 Task: Check the percentage active listings of electric range in the last 3 years.
Action: Mouse moved to (967, 221)
Screenshot: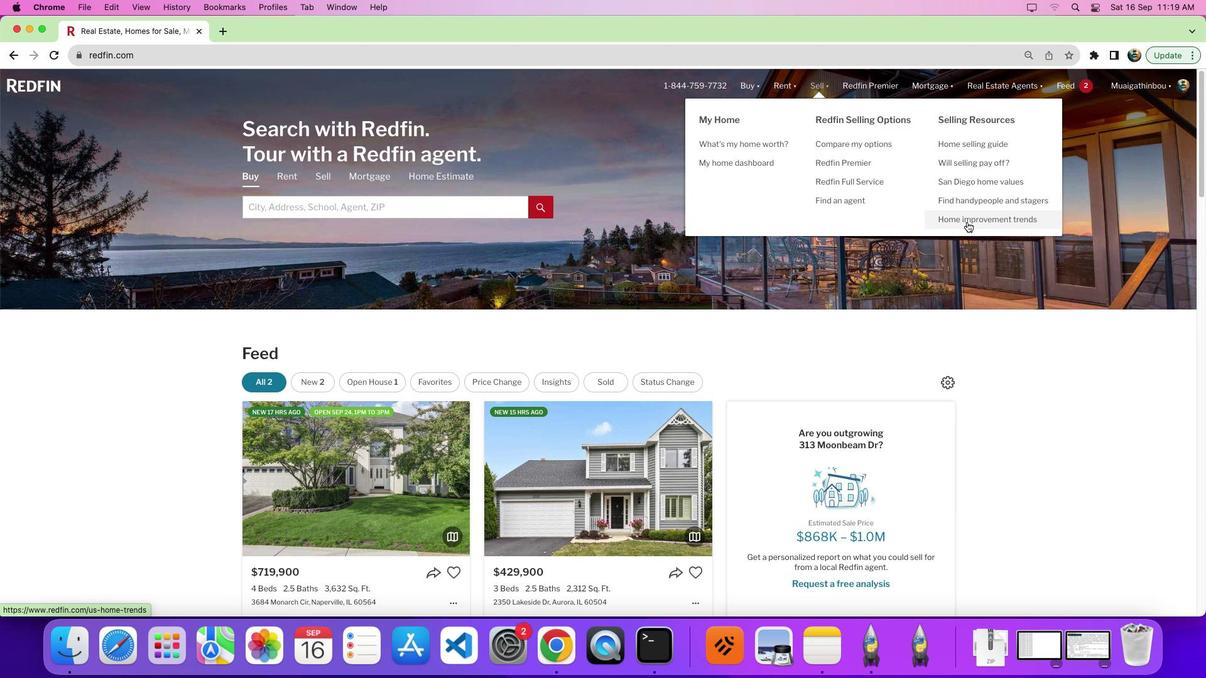 
Action: Mouse pressed left at (967, 221)
Screenshot: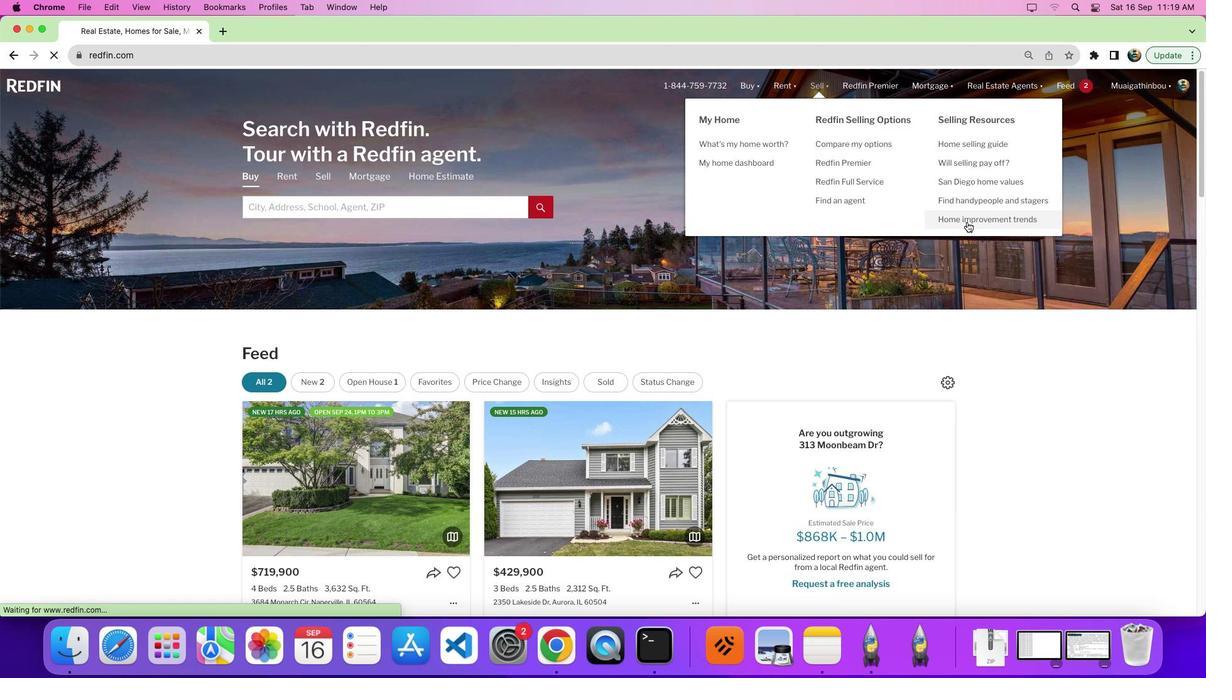 
Action: Mouse pressed left at (967, 221)
Screenshot: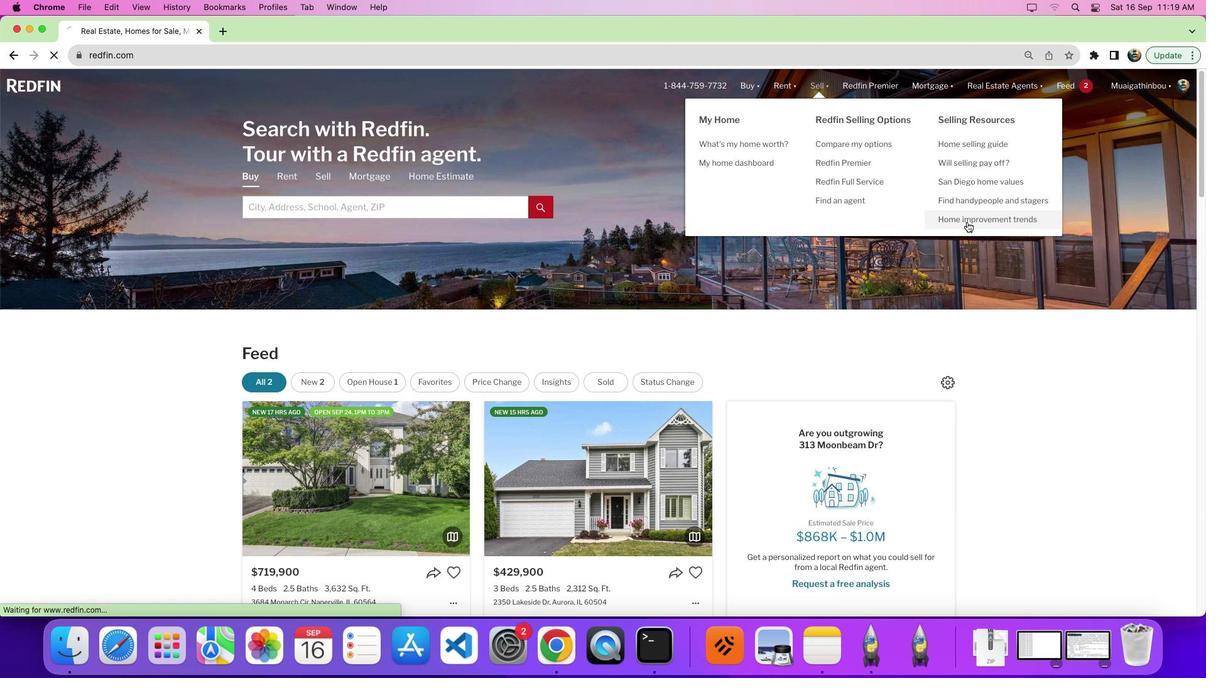 
Action: Mouse moved to (339, 242)
Screenshot: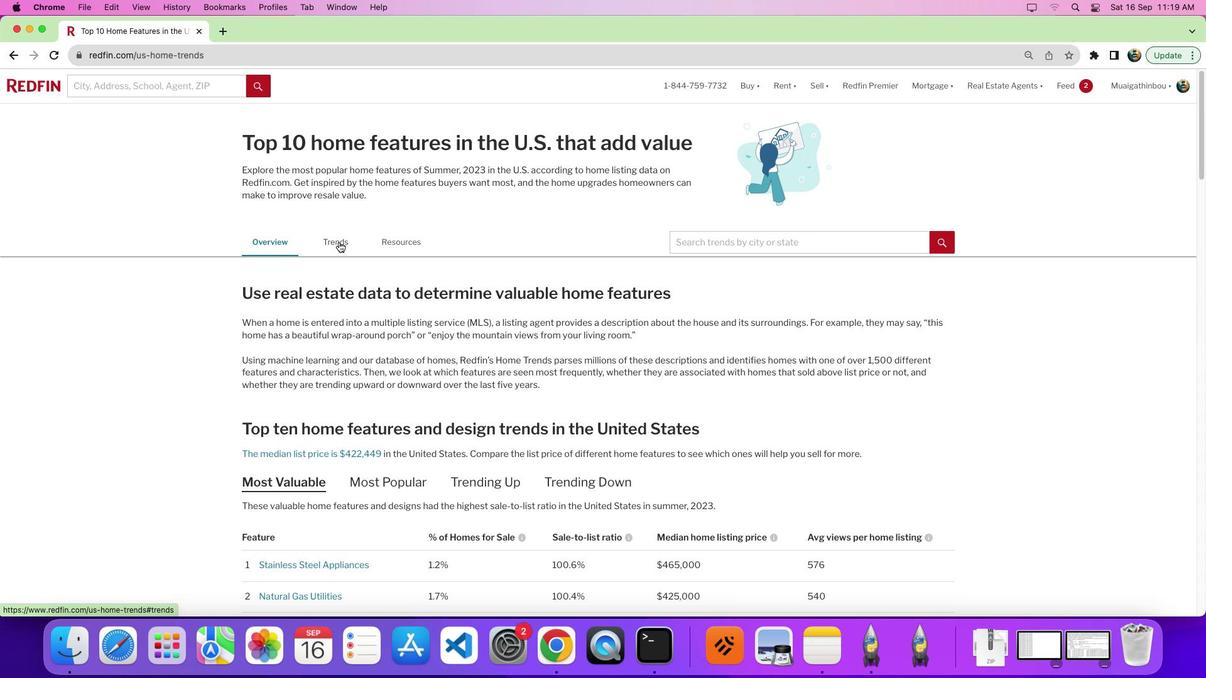 
Action: Mouse pressed left at (339, 242)
Screenshot: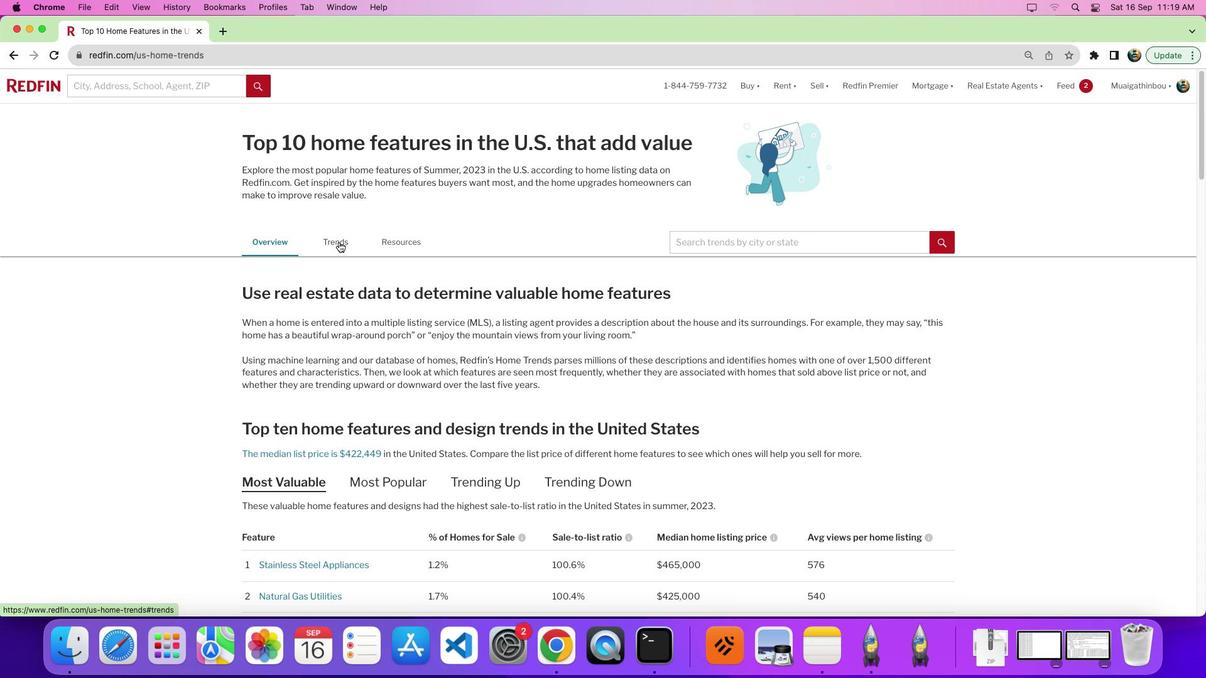 
Action: Mouse moved to (656, 316)
Screenshot: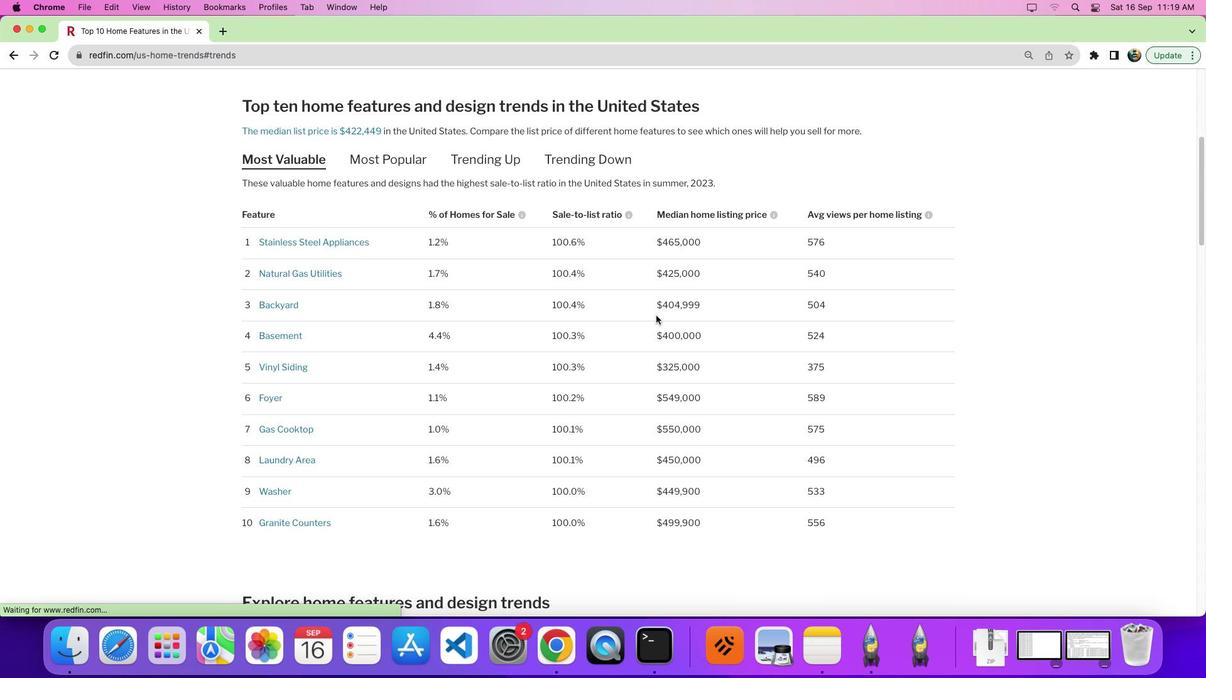 
Action: Mouse scrolled (656, 316) with delta (0, 0)
Screenshot: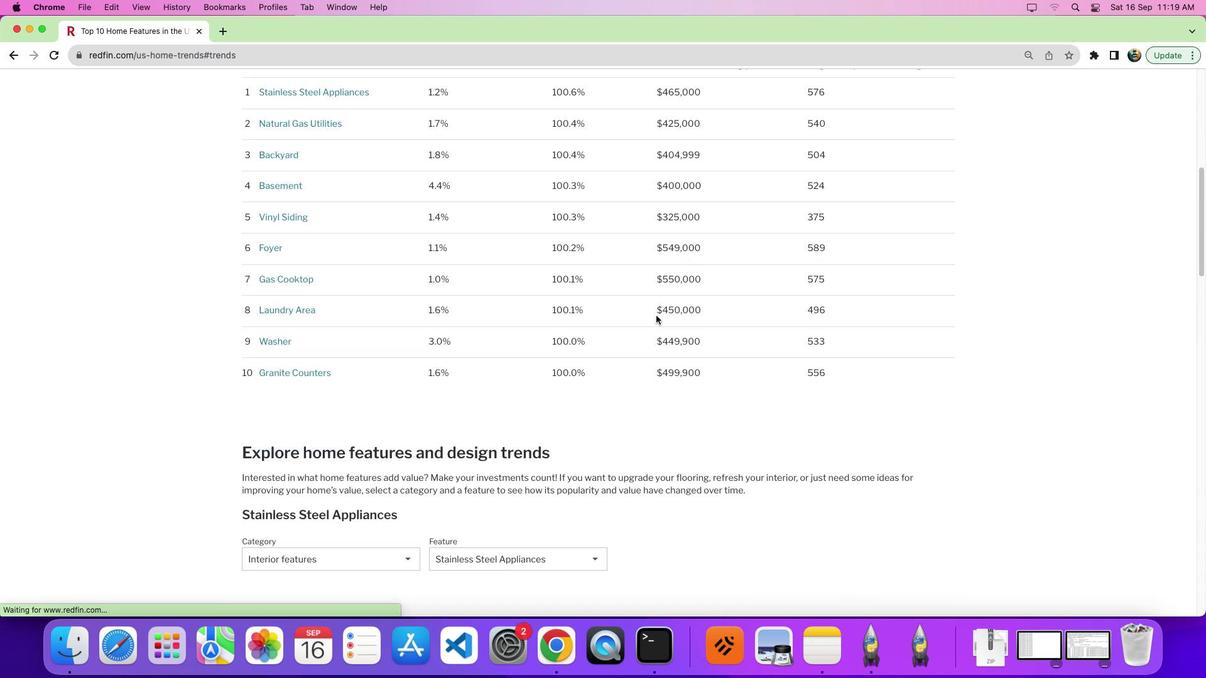 
Action: Mouse scrolled (656, 316) with delta (0, 0)
Screenshot: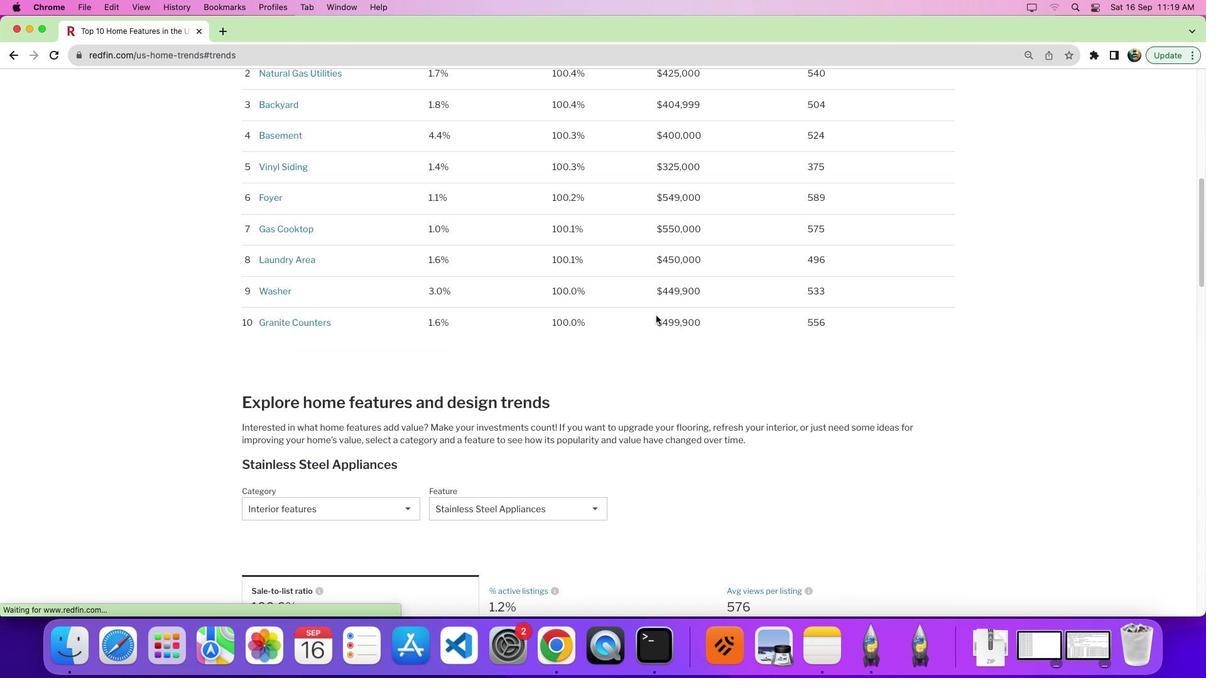 
Action: Mouse scrolled (656, 316) with delta (0, -3)
Screenshot: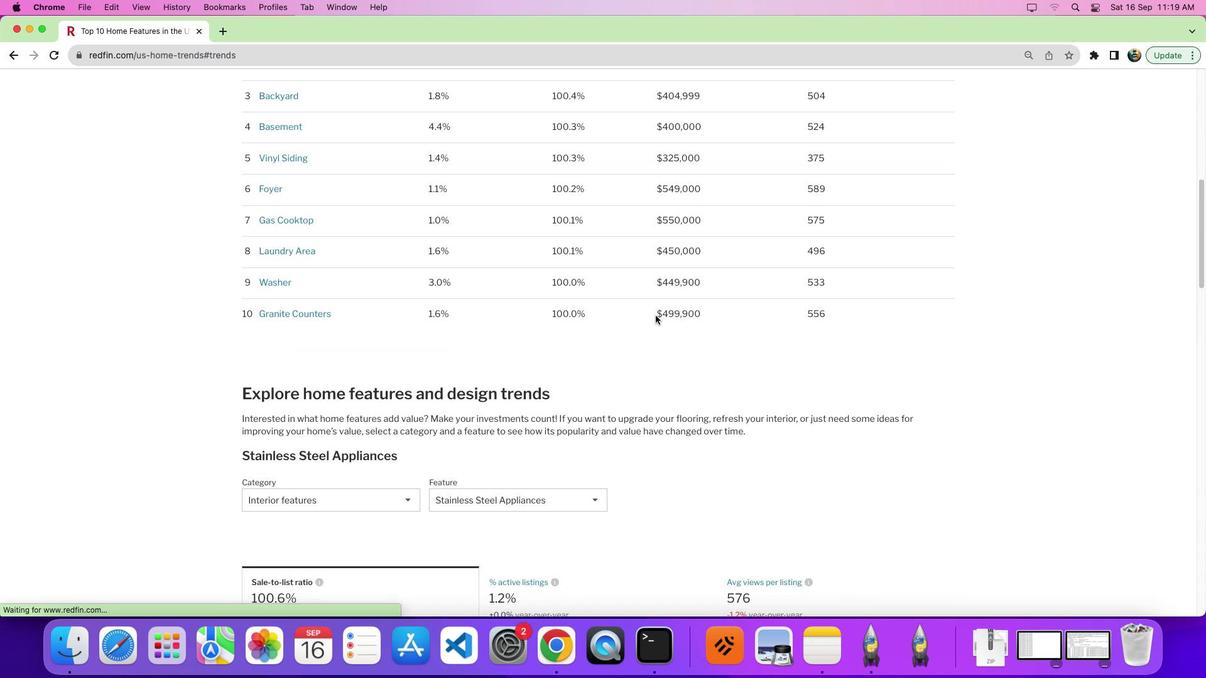 
Action: Mouse moved to (655, 316)
Screenshot: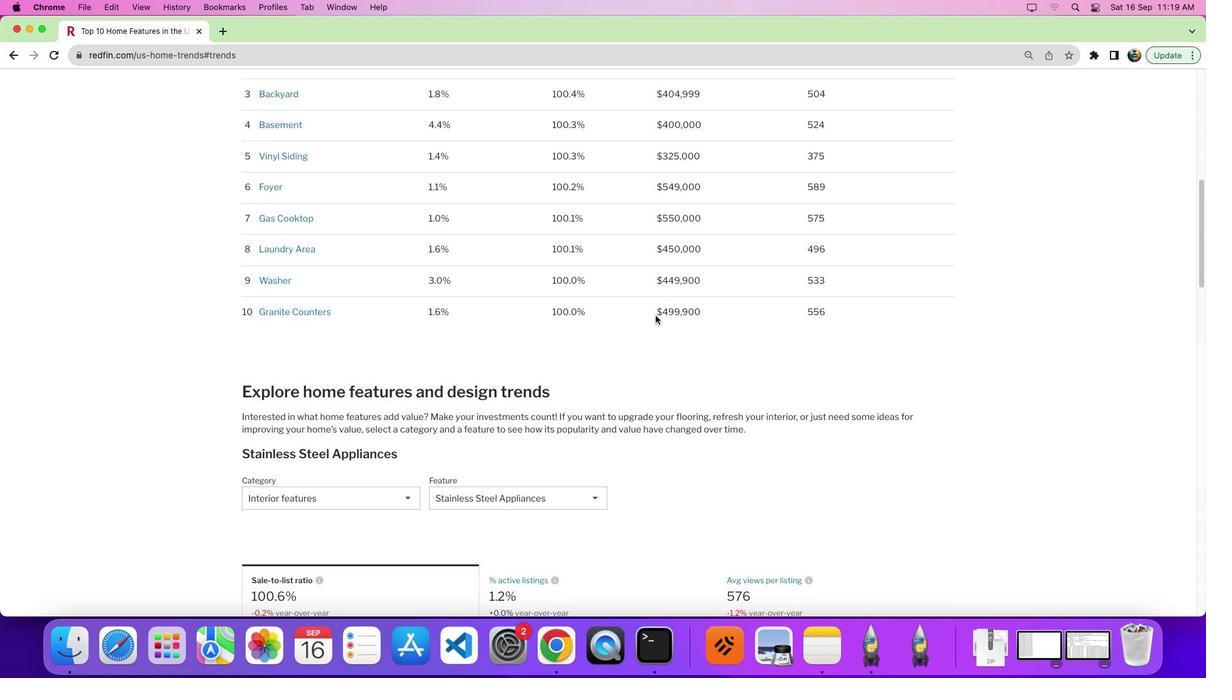 
Action: Mouse scrolled (655, 316) with delta (0, 0)
Screenshot: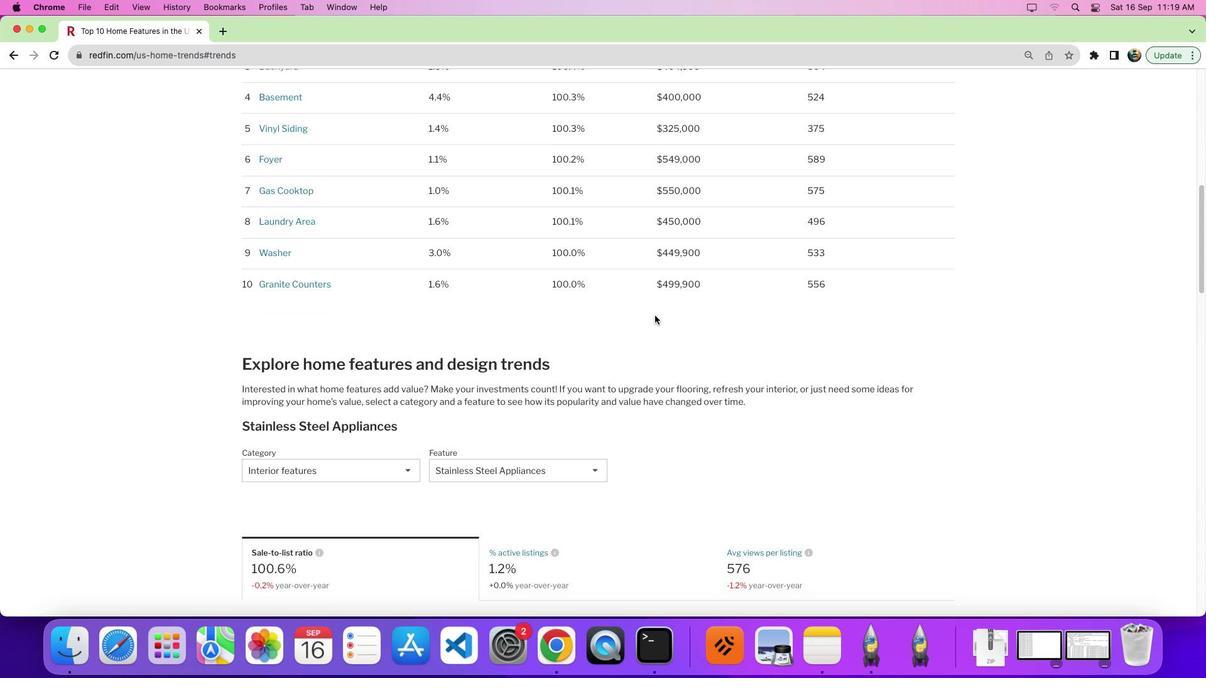 
Action: Mouse scrolled (655, 316) with delta (0, 0)
Screenshot: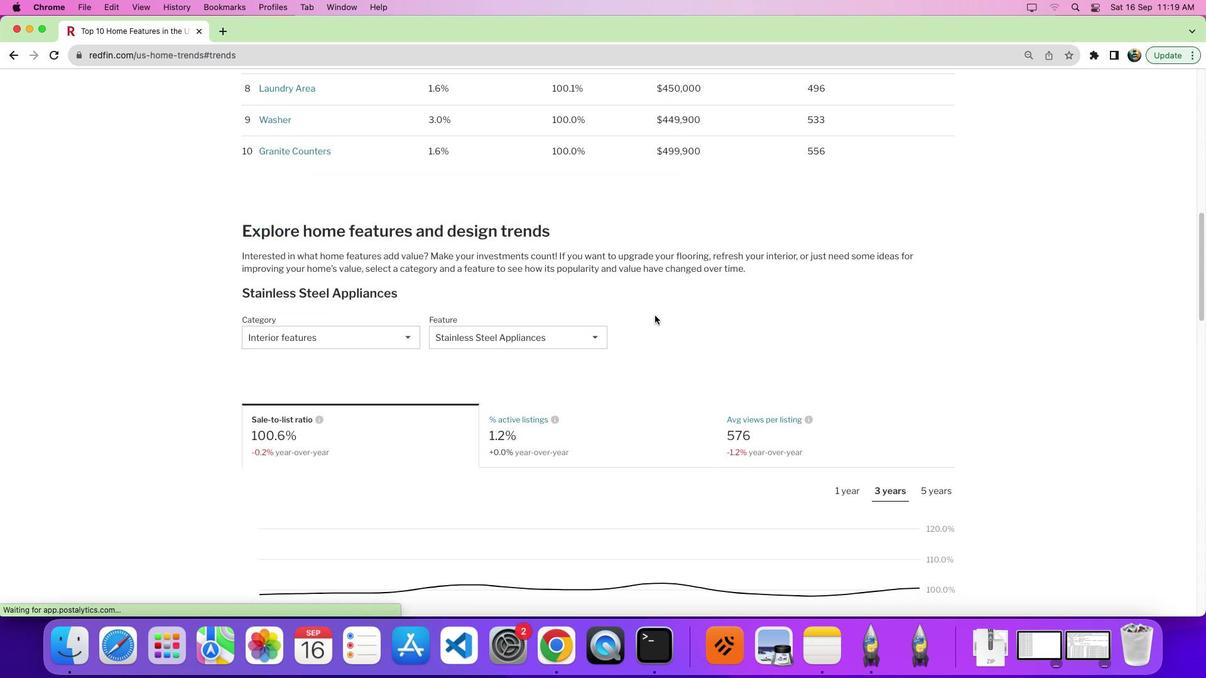 
Action: Mouse scrolled (655, 316) with delta (0, -3)
Screenshot: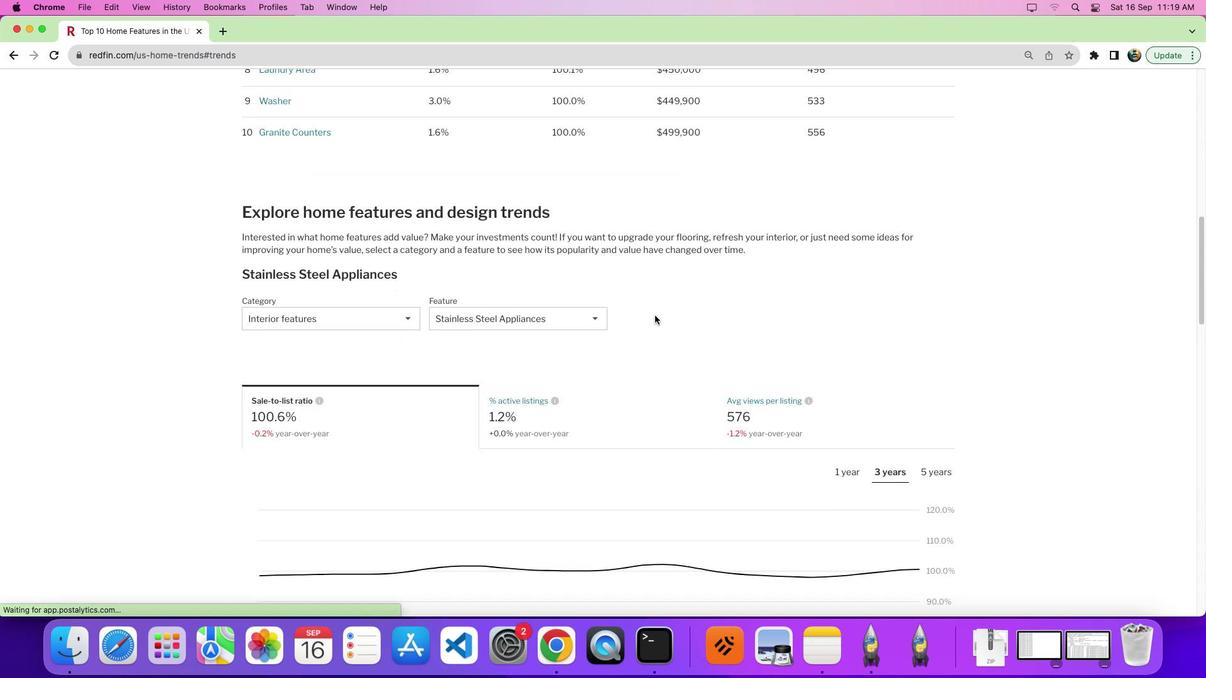 
Action: Mouse moved to (613, 316)
Screenshot: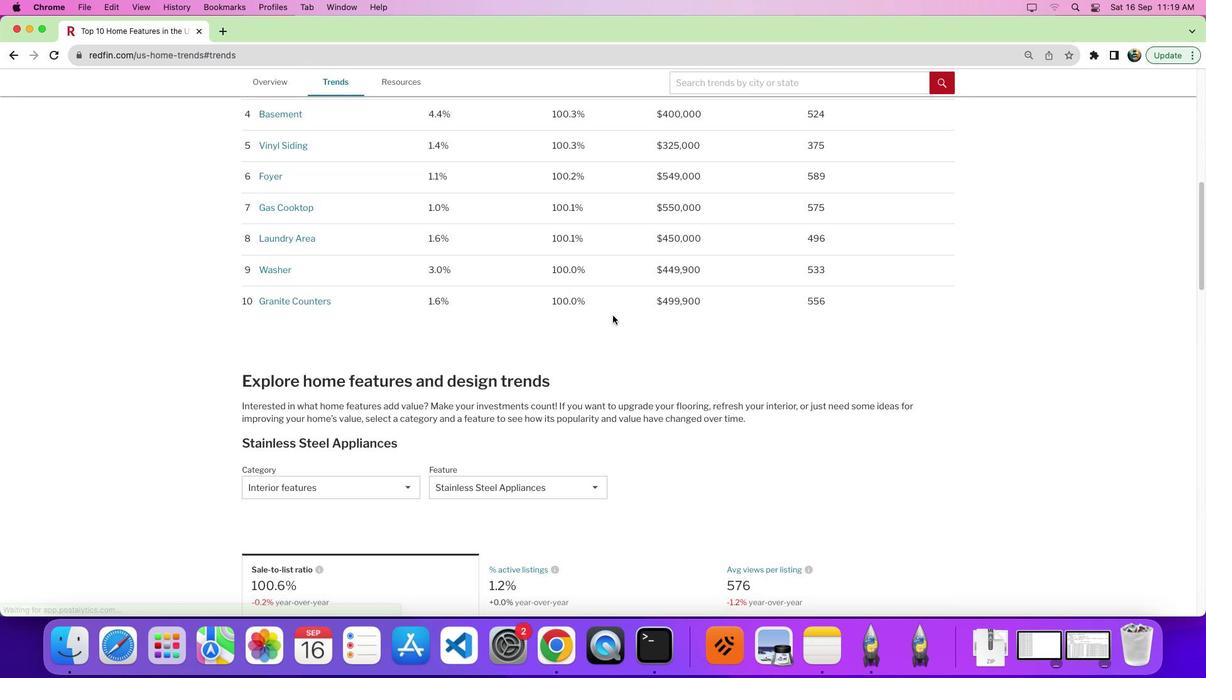
Action: Mouse scrolled (613, 316) with delta (0, 0)
Screenshot: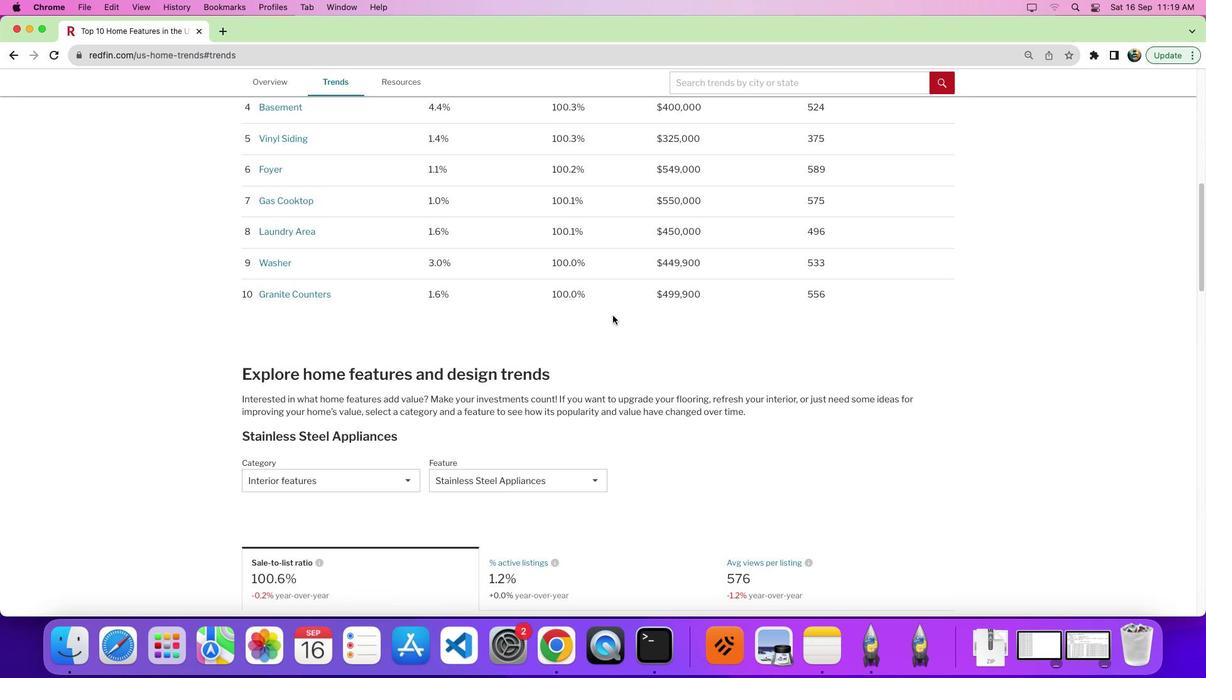 
Action: Mouse scrolled (613, 316) with delta (0, 0)
Screenshot: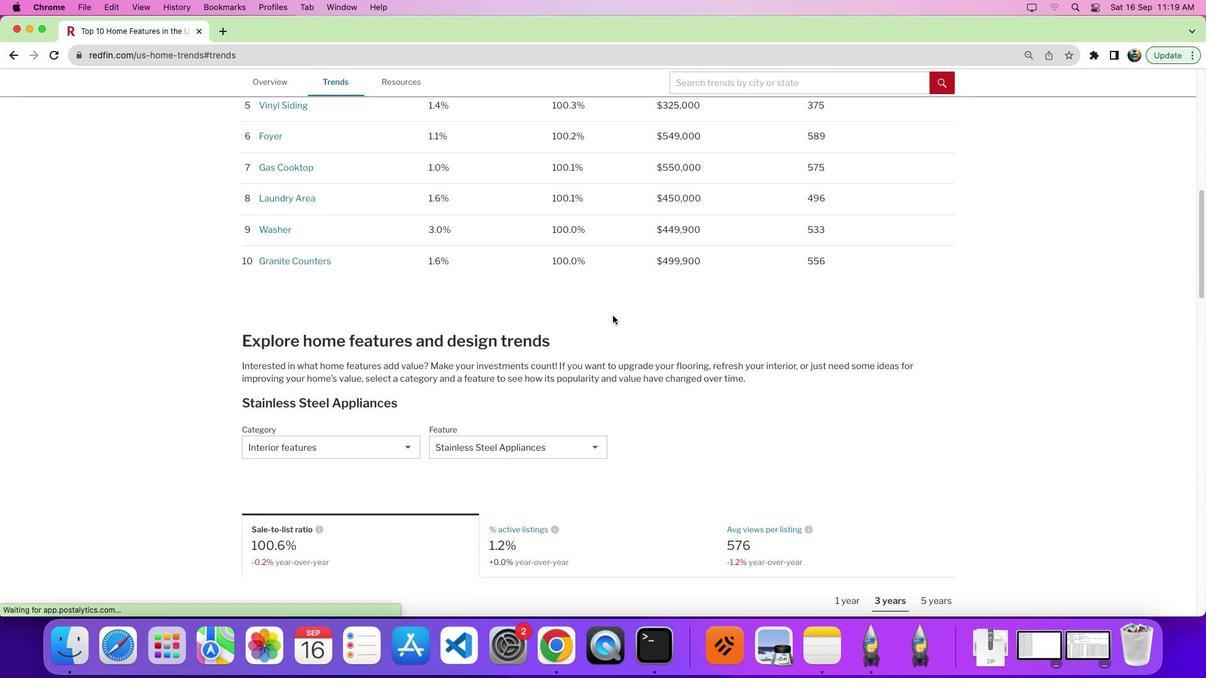 
Action: Mouse scrolled (613, 316) with delta (0, -1)
Screenshot: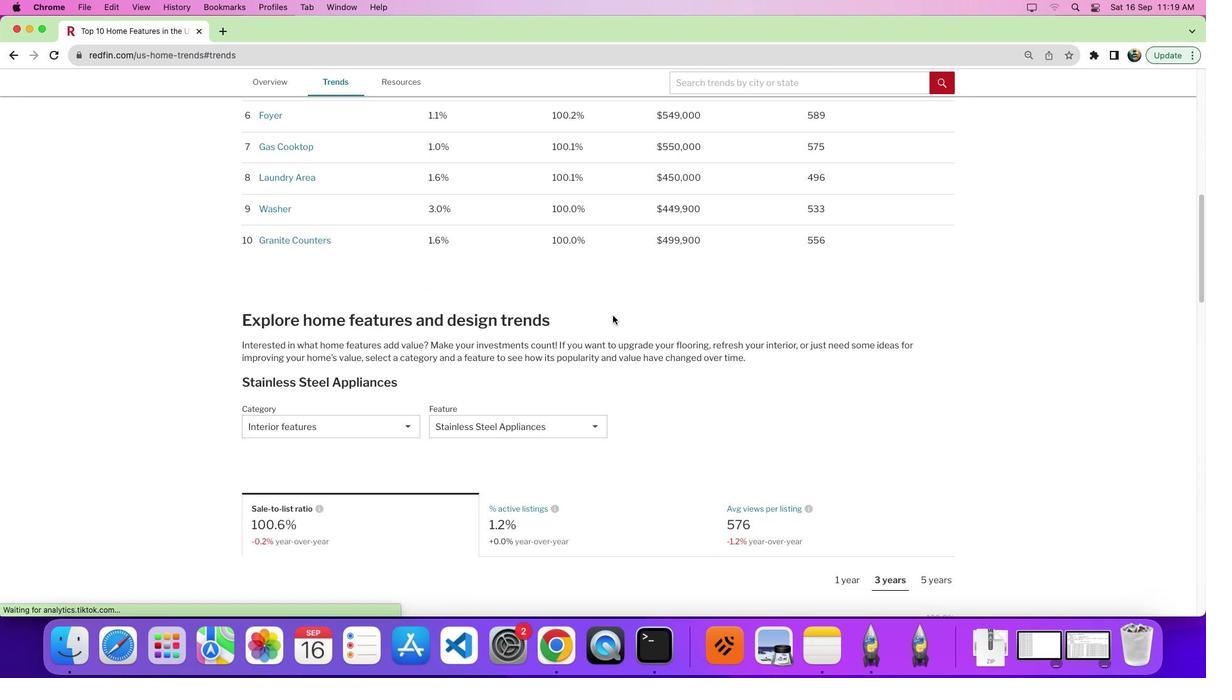 
Action: Mouse scrolled (613, 316) with delta (0, 0)
Screenshot: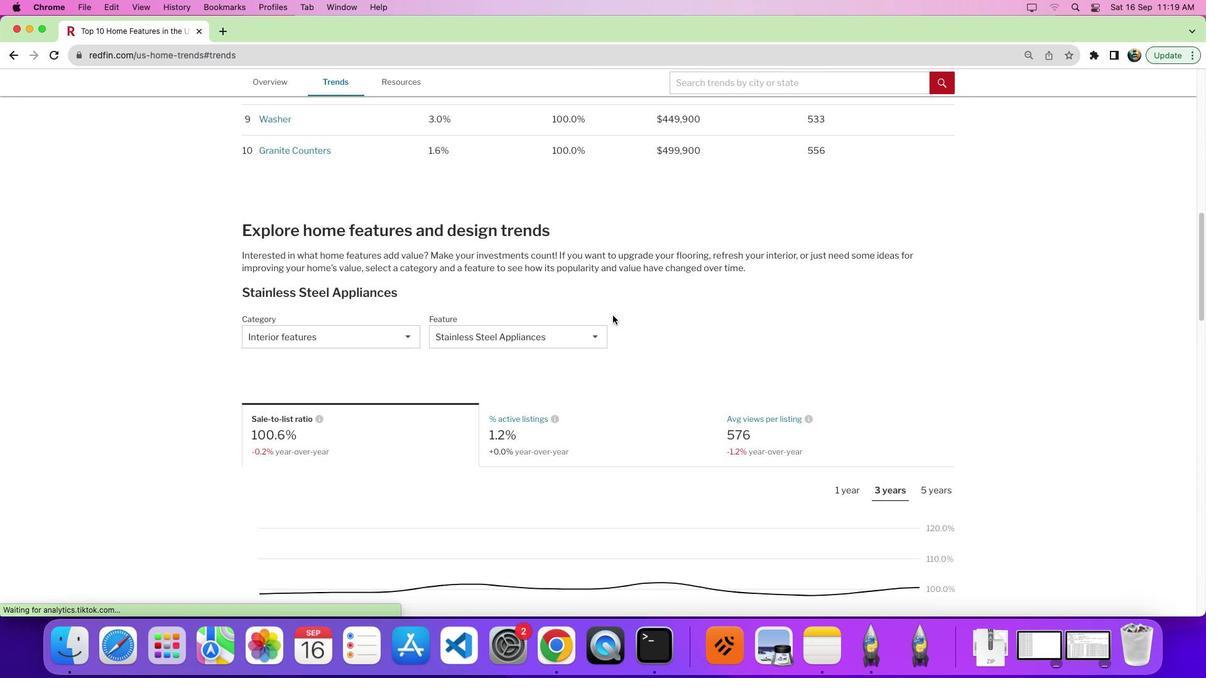 
Action: Mouse scrolled (613, 316) with delta (0, 0)
Screenshot: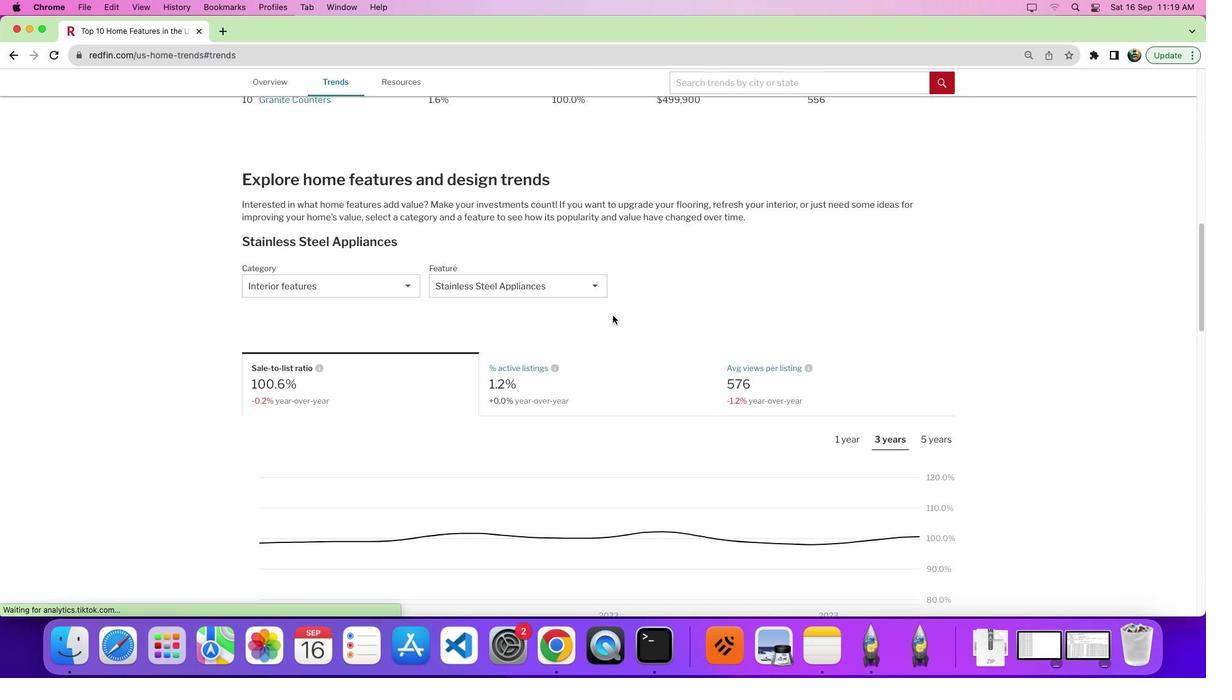 
Action: Mouse scrolled (613, 316) with delta (0, -3)
Screenshot: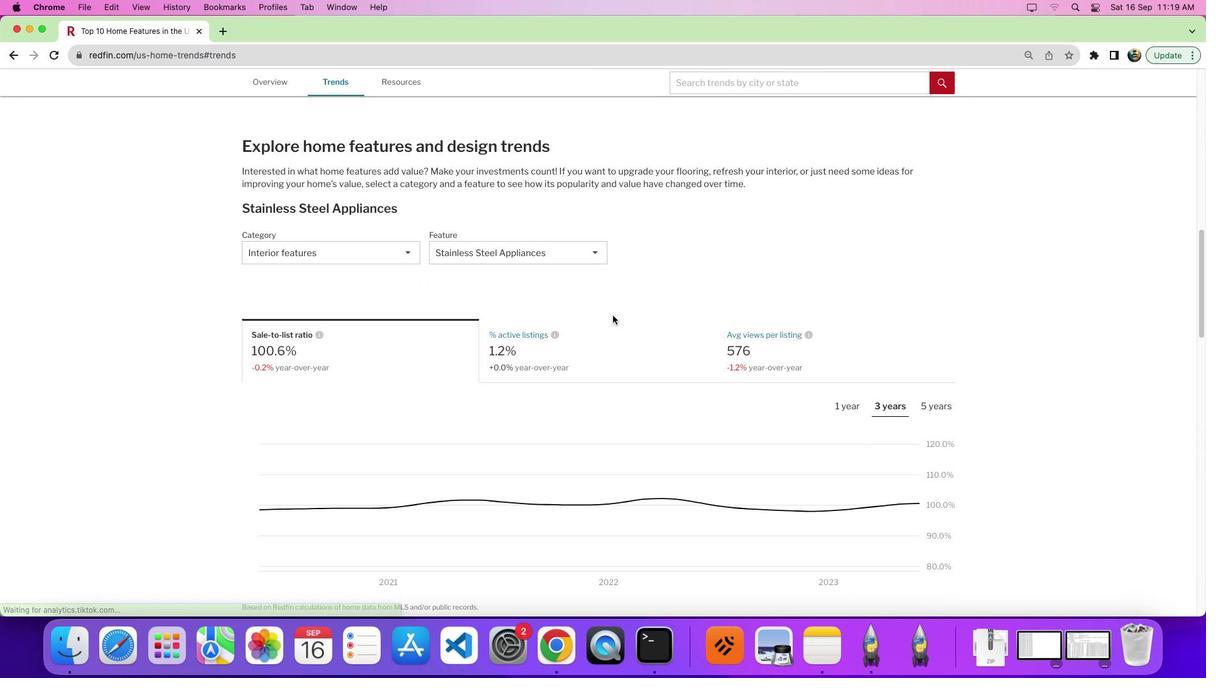 
Action: Mouse moved to (520, 248)
Screenshot: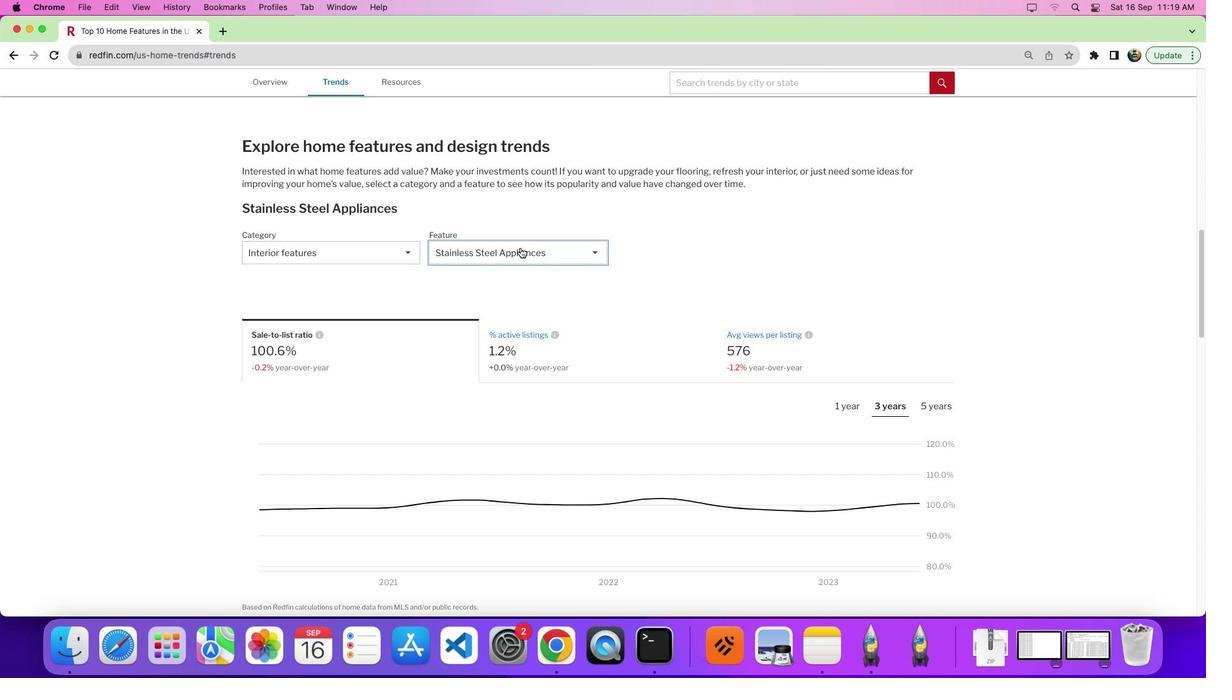 
Action: Mouse pressed left at (520, 248)
Screenshot: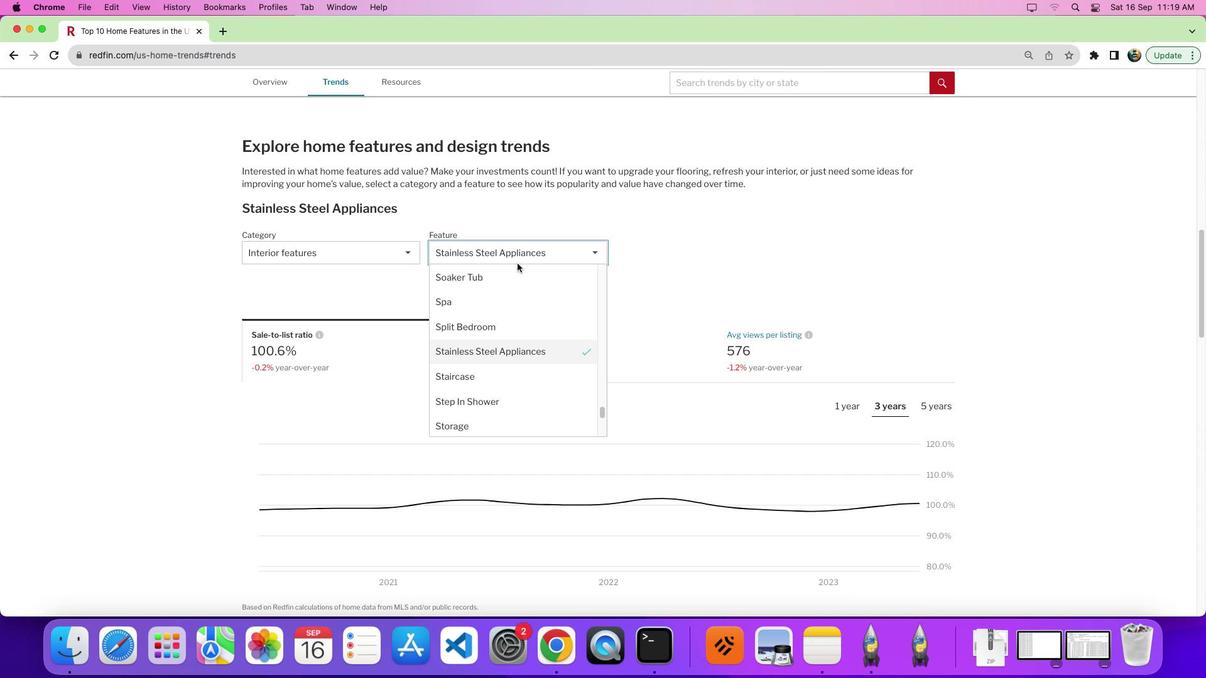 
Action: Mouse moved to (530, 367)
Screenshot: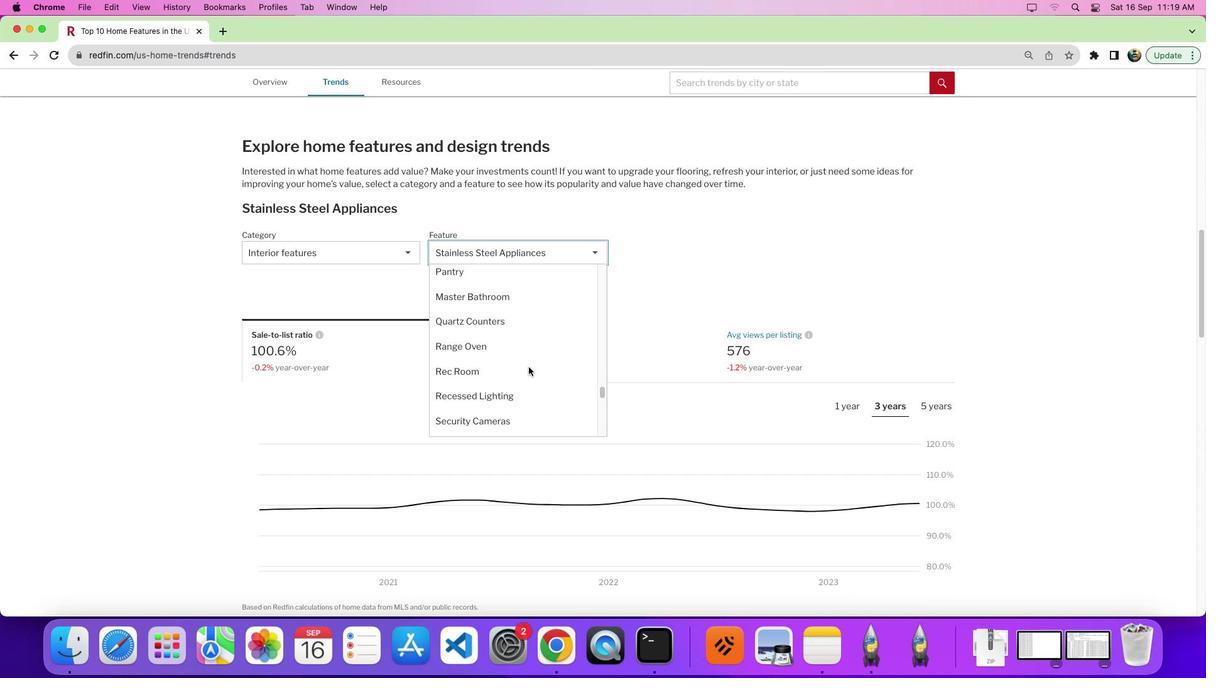 
Action: Mouse scrolled (530, 367) with delta (0, 0)
Screenshot: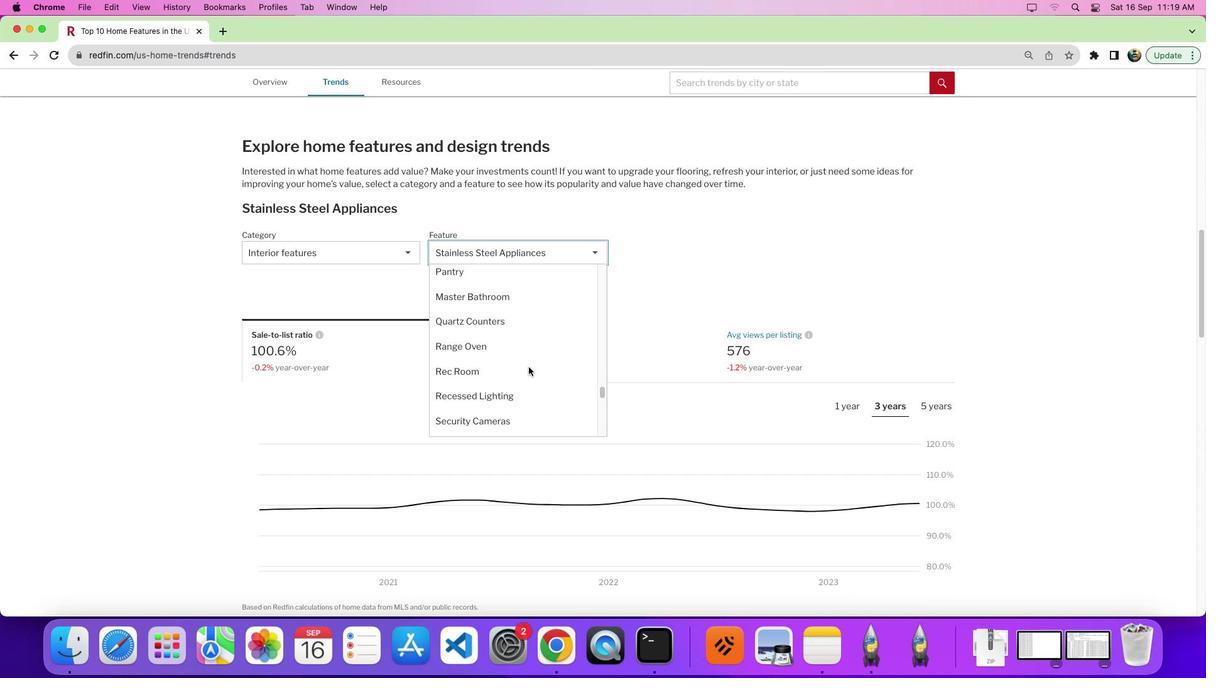 
Action: Mouse moved to (529, 367)
Screenshot: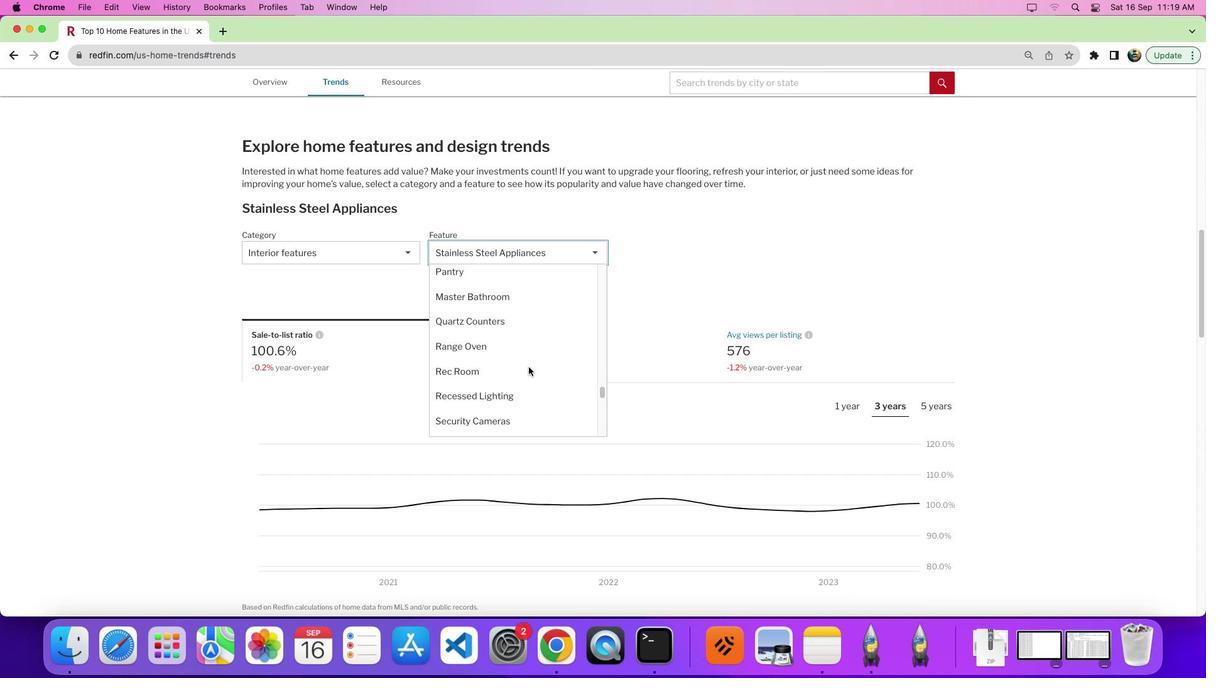 
Action: Mouse scrolled (529, 367) with delta (0, 0)
Screenshot: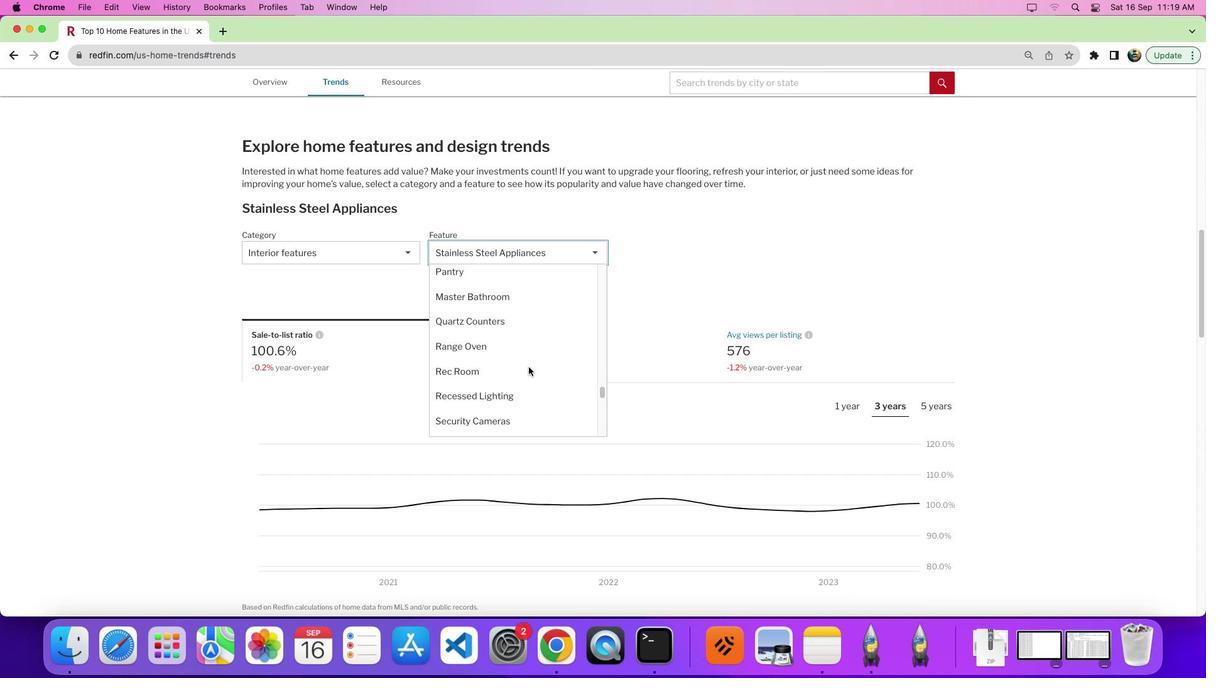 
Action: Mouse moved to (529, 367)
Screenshot: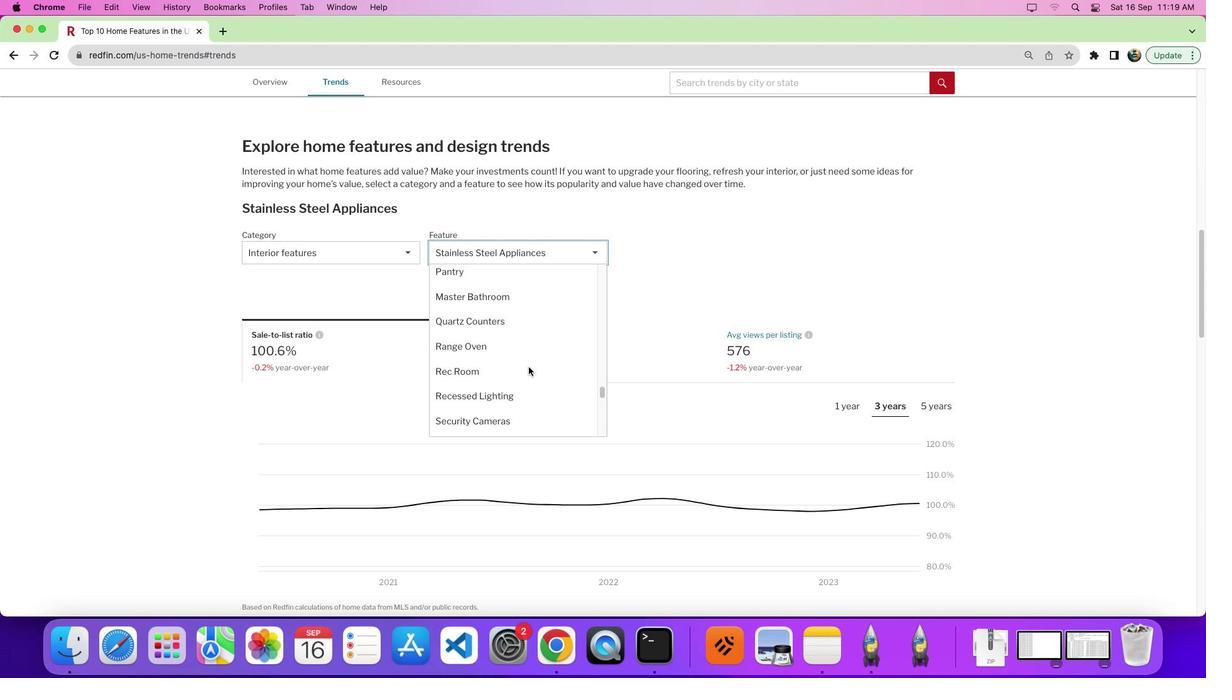 
Action: Mouse scrolled (529, 367) with delta (0, 5)
Screenshot: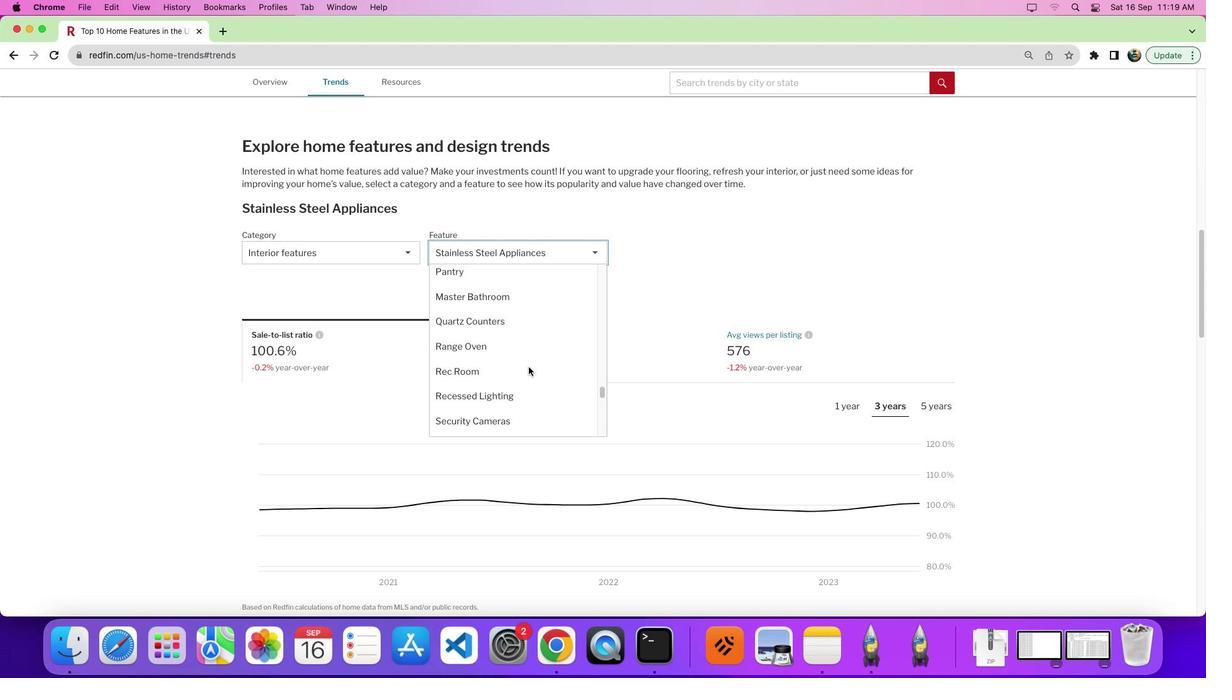
Action: Mouse moved to (529, 367)
Screenshot: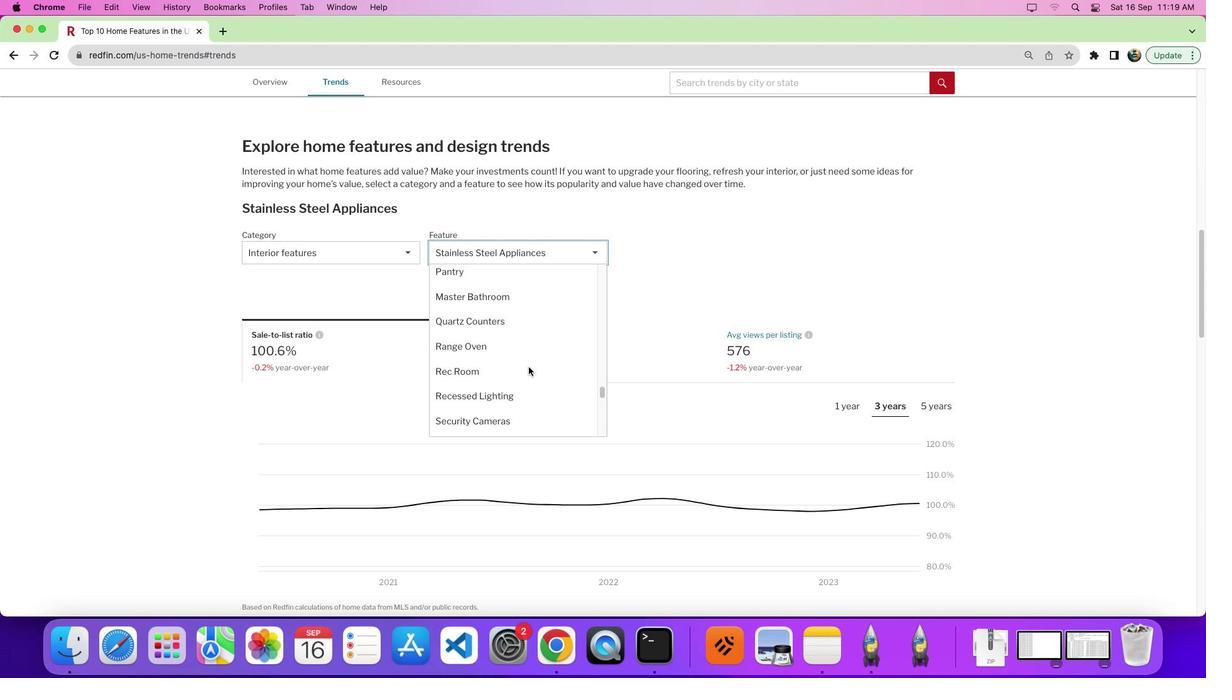 
Action: Mouse scrolled (529, 367) with delta (0, 0)
Screenshot: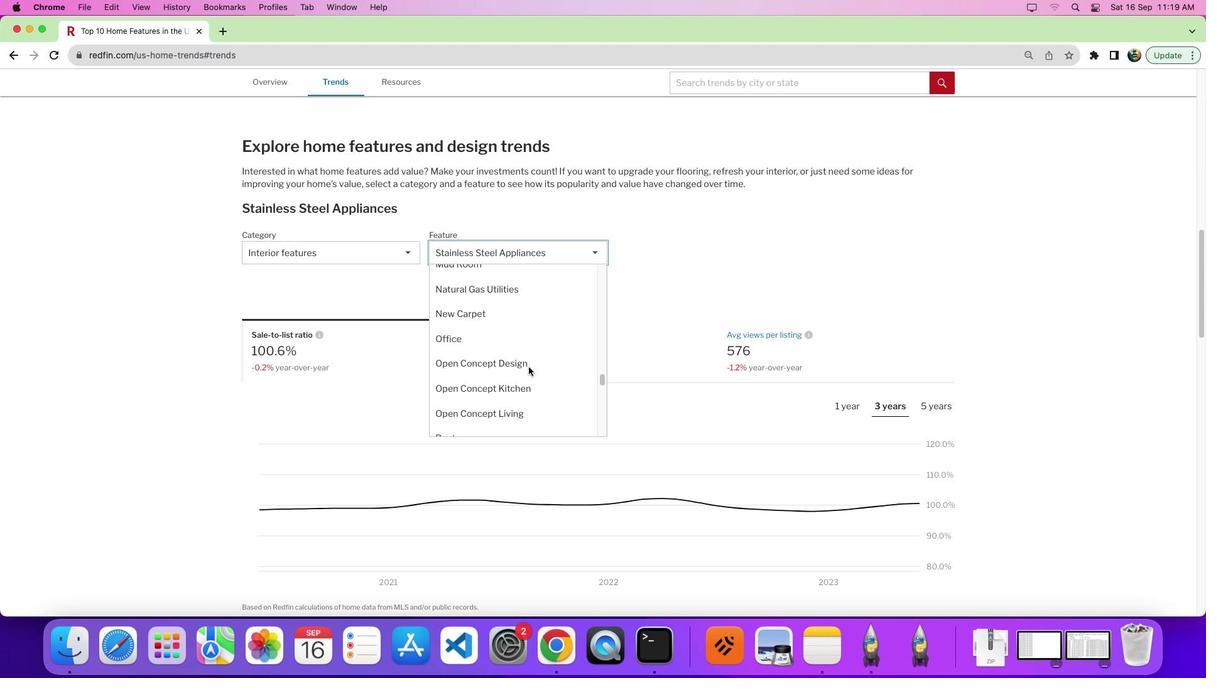 
Action: Mouse scrolled (529, 367) with delta (0, 0)
Screenshot: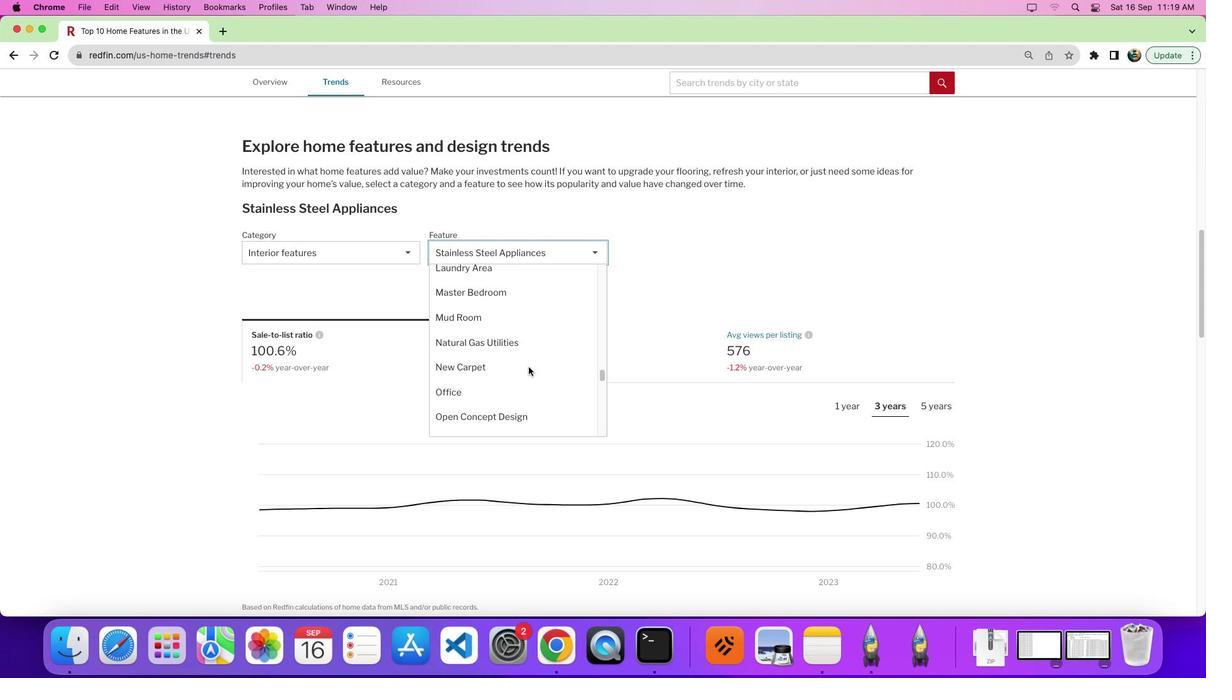 
Action: Mouse scrolled (529, 367) with delta (0, 4)
Screenshot: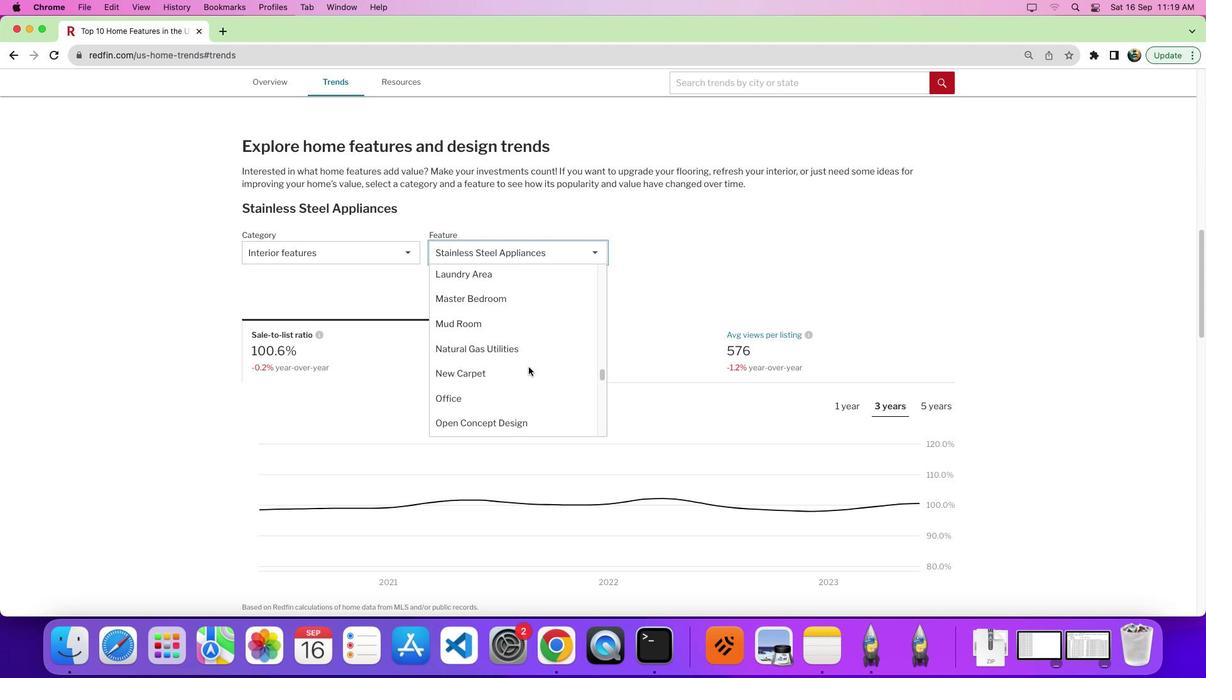 
Action: Mouse moved to (528, 366)
Screenshot: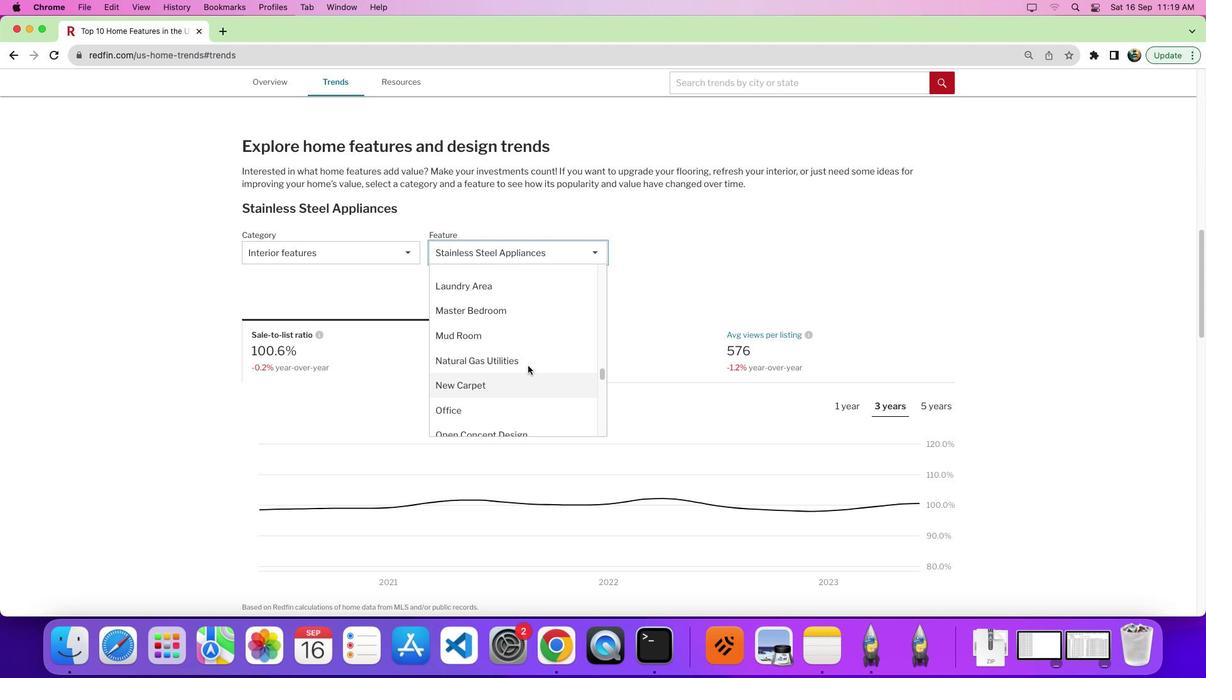 
Action: Mouse scrolled (528, 366) with delta (0, 0)
Screenshot: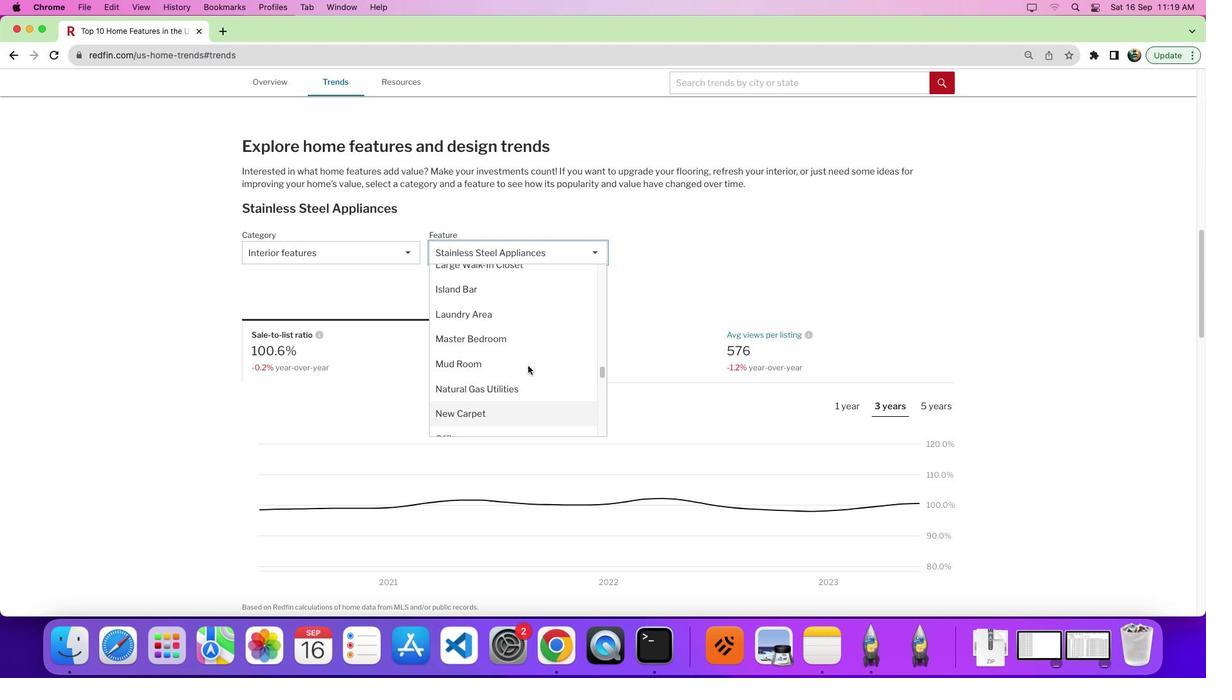 
Action: Mouse scrolled (528, 366) with delta (0, 0)
Screenshot: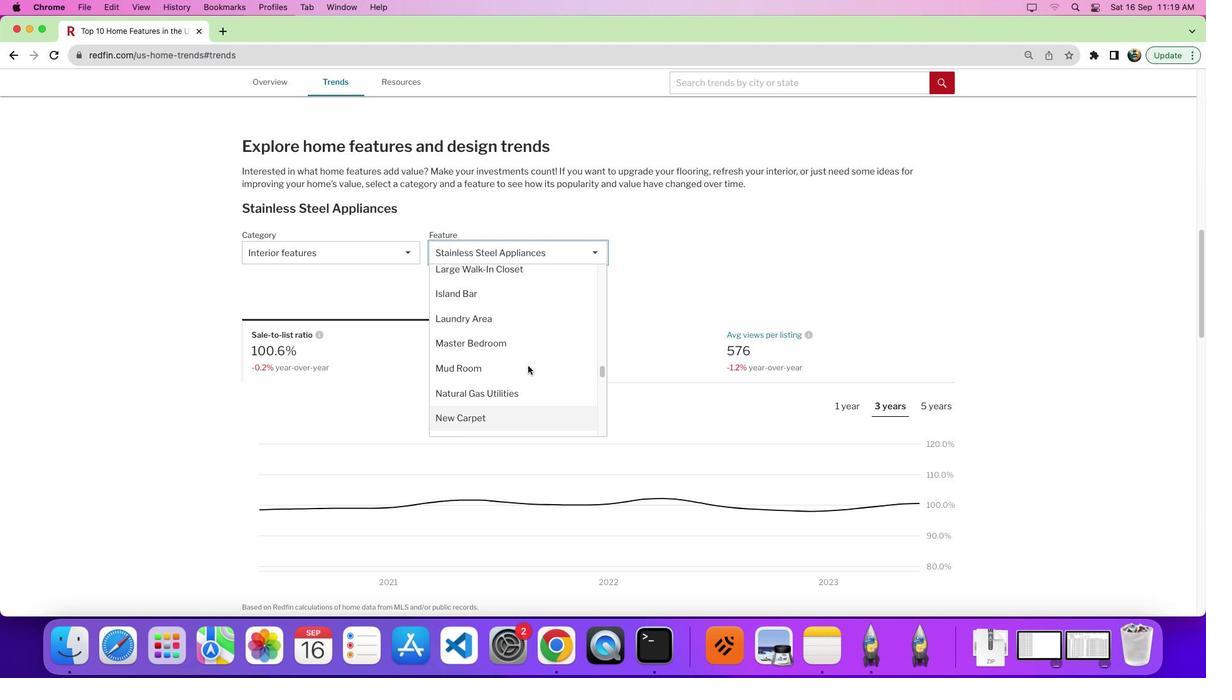 
Action: Mouse scrolled (528, 366) with delta (0, 0)
Screenshot: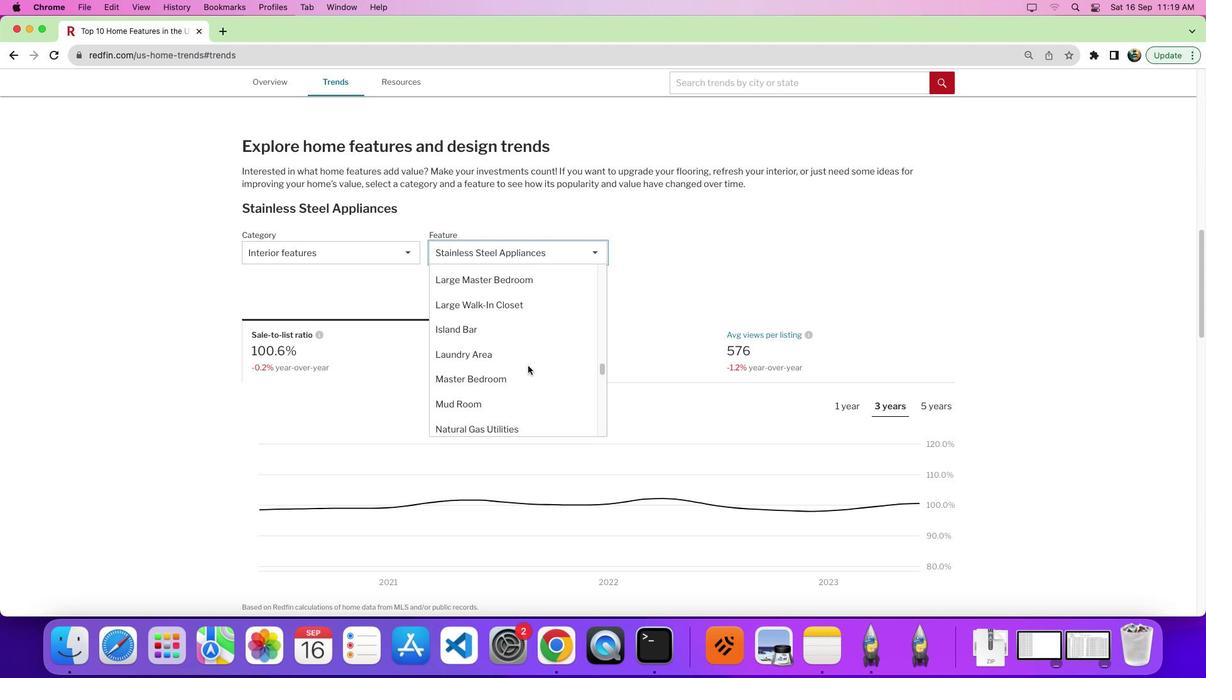 
Action: Mouse scrolled (528, 366) with delta (0, 0)
Screenshot: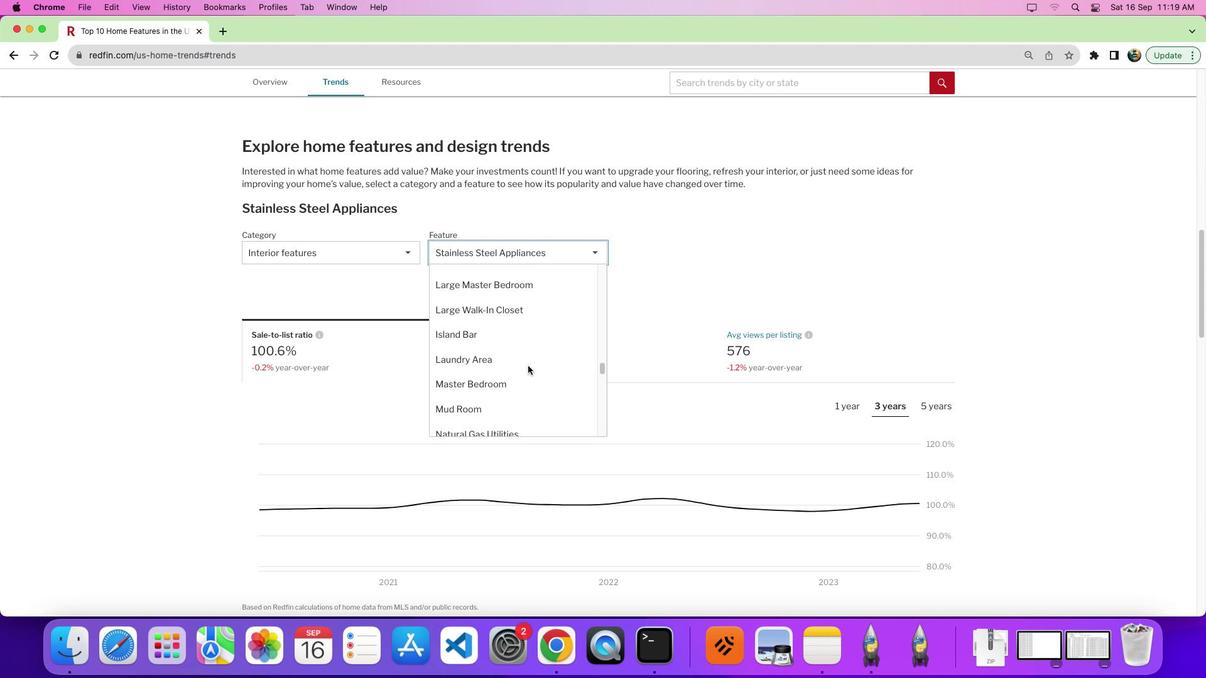 
Action: Mouse moved to (527, 366)
Screenshot: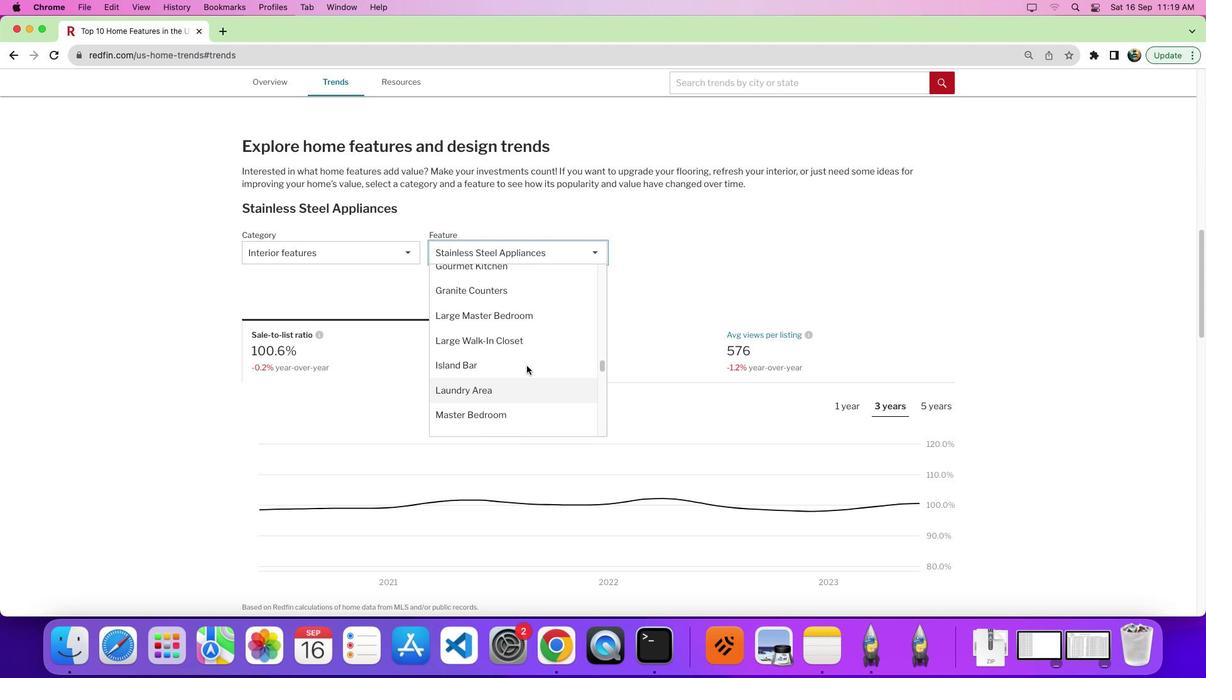 
Action: Mouse scrolled (527, 366) with delta (0, 0)
Screenshot: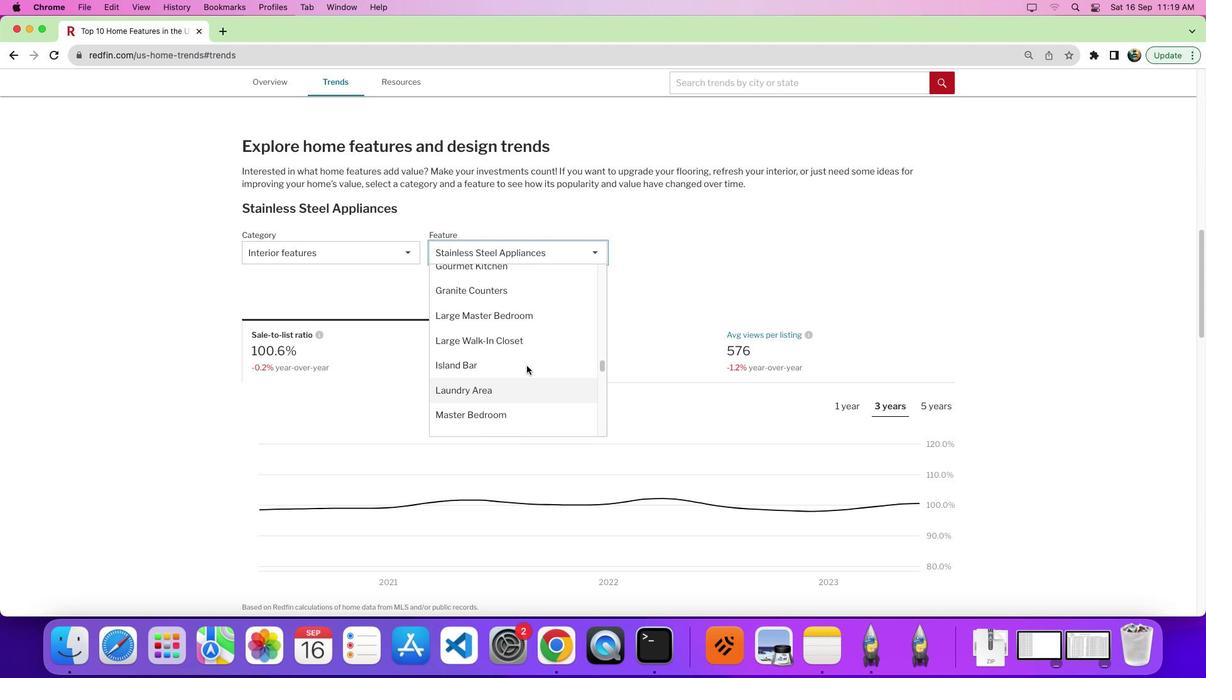 
Action: Mouse scrolled (527, 366) with delta (0, 0)
Screenshot: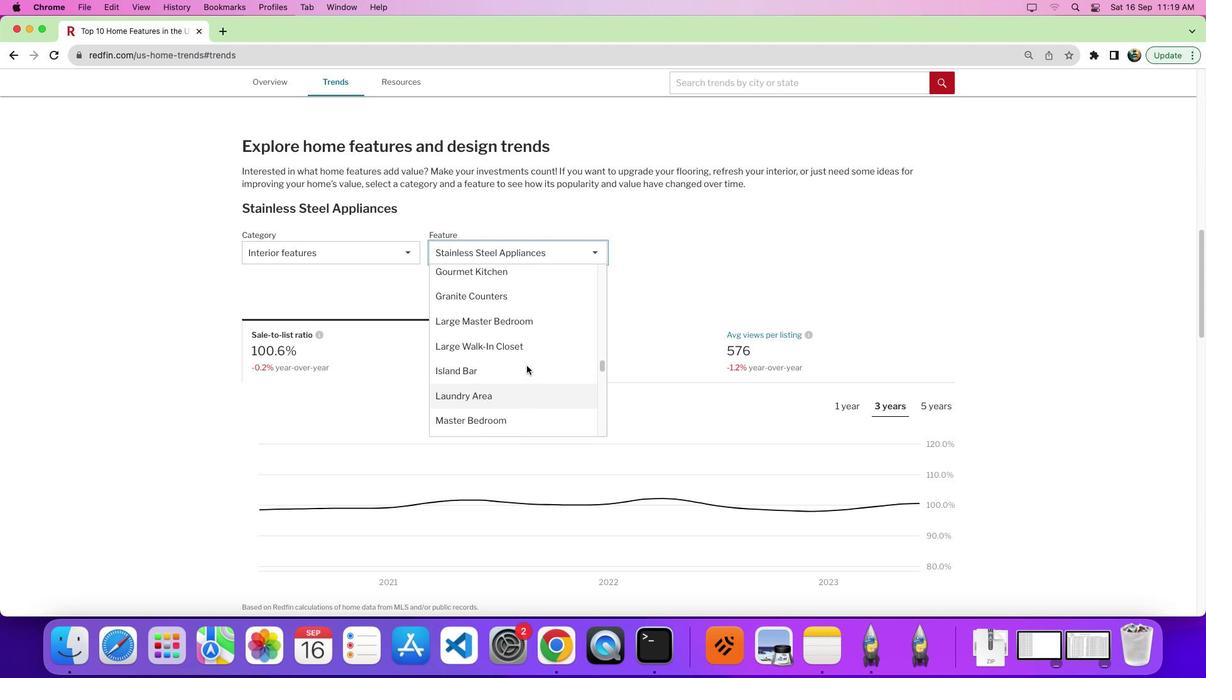 
Action: Mouse scrolled (527, 366) with delta (0, 0)
Screenshot: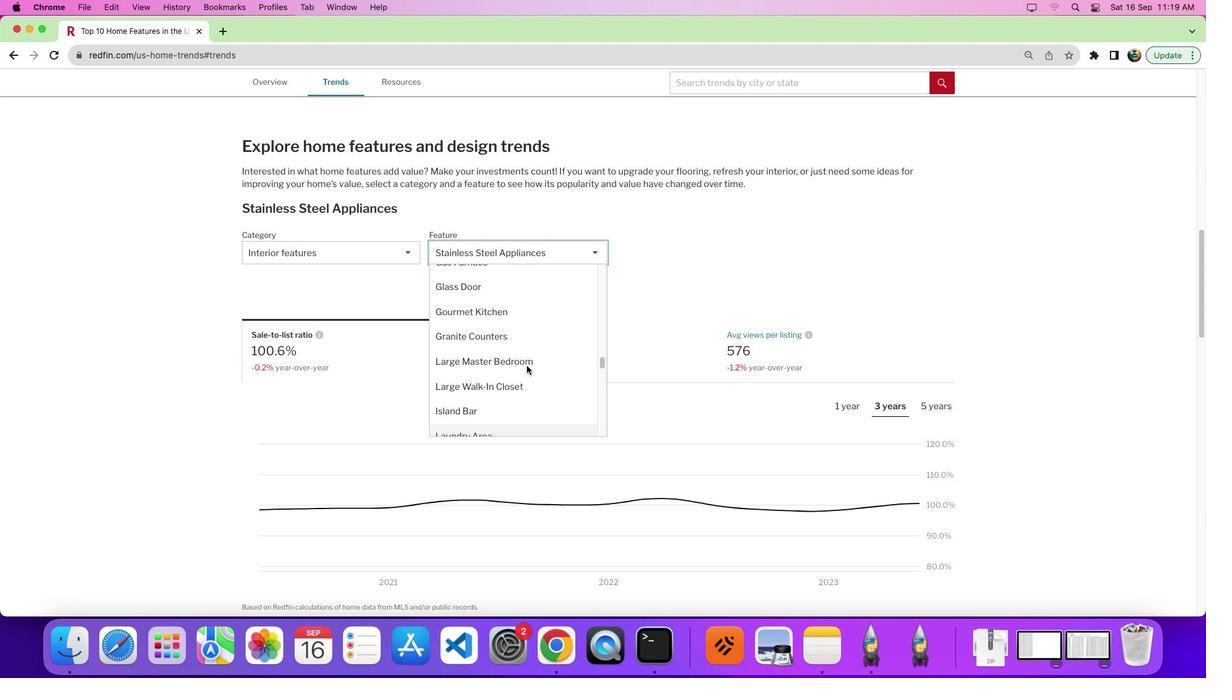 
Action: Mouse scrolled (527, 366) with delta (0, 0)
Screenshot: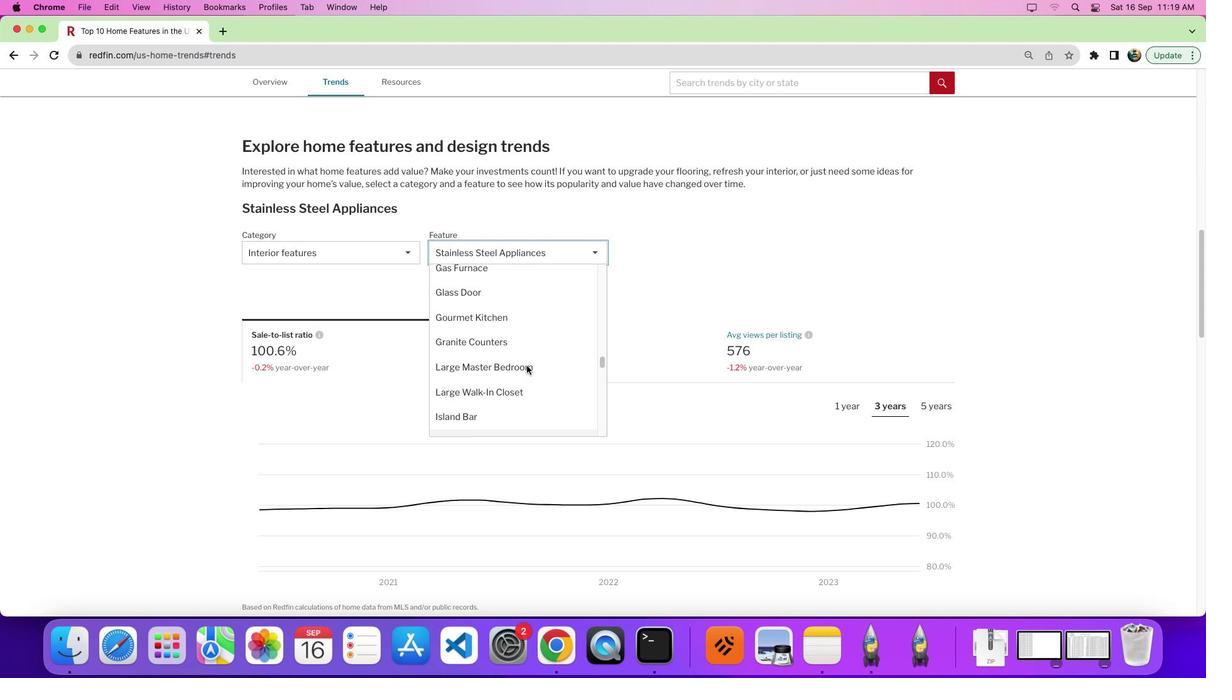 
Action: Mouse scrolled (527, 366) with delta (0, 0)
Screenshot: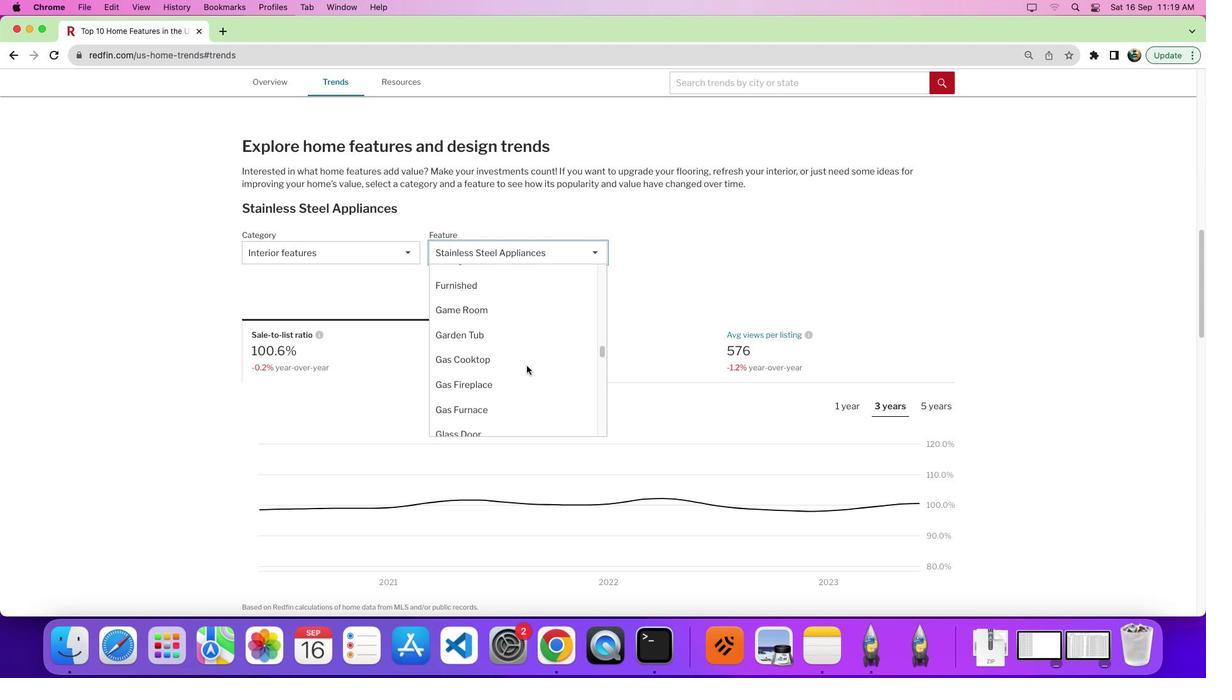 
Action: Mouse scrolled (527, 366) with delta (0, 0)
Screenshot: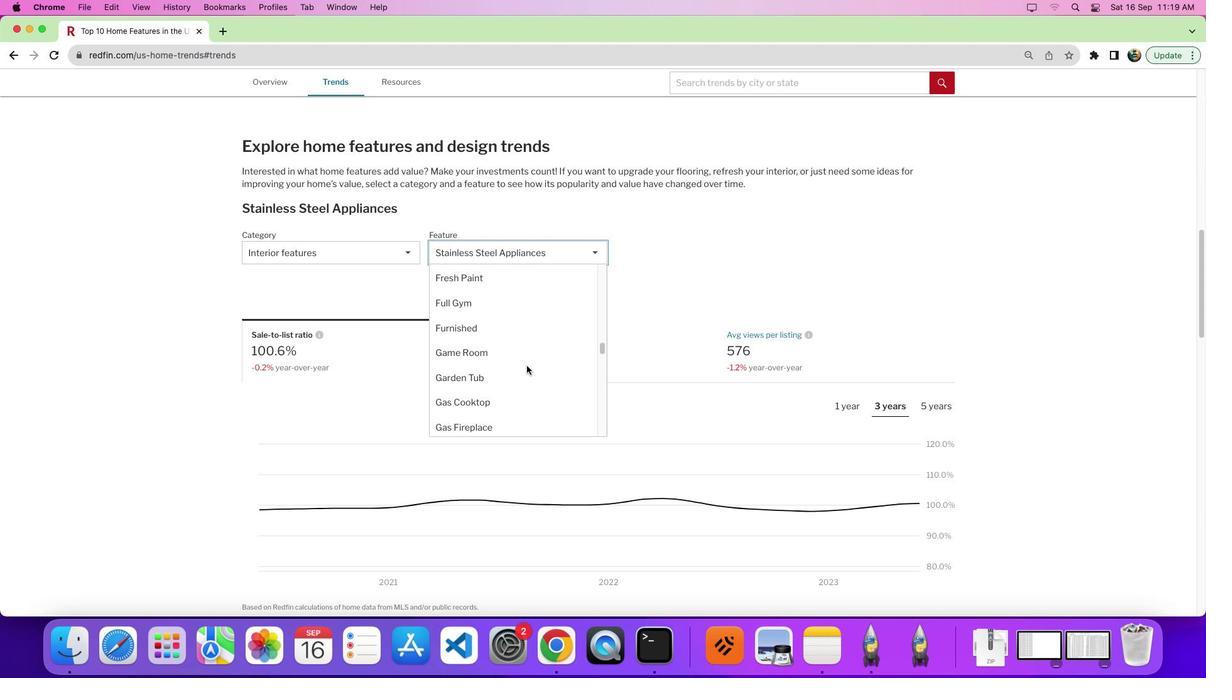 
Action: Mouse scrolled (527, 366) with delta (0, 3)
Screenshot: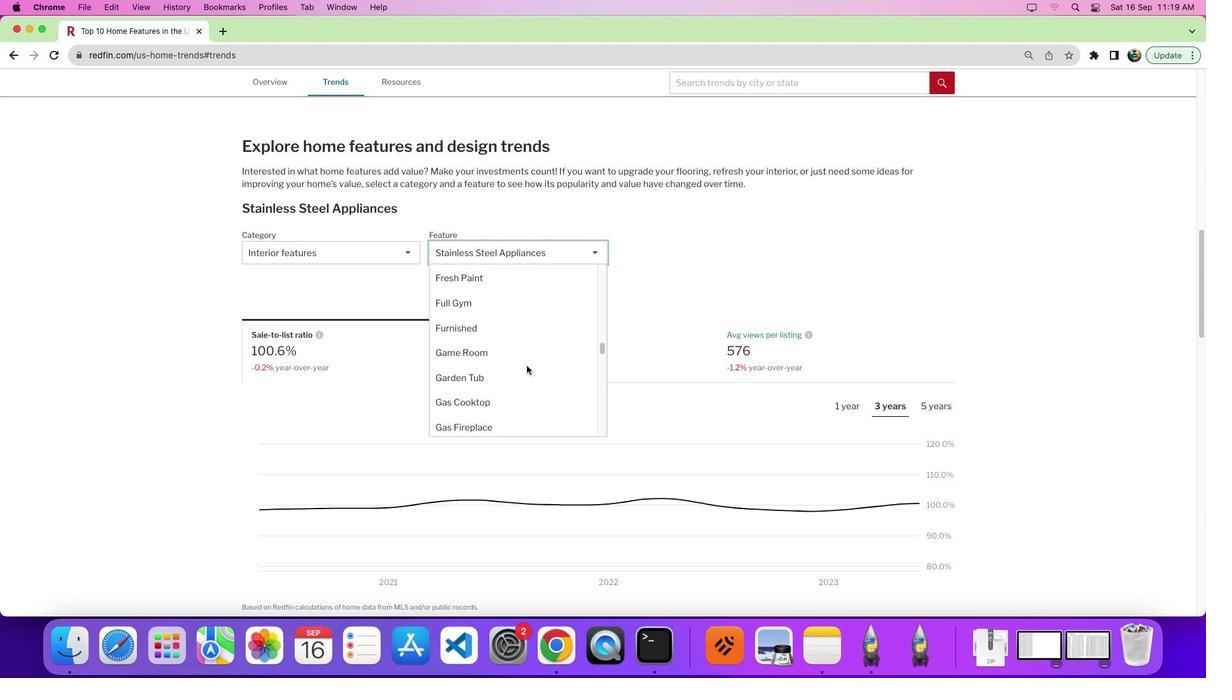 
Action: Mouse scrolled (527, 366) with delta (0, 0)
Screenshot: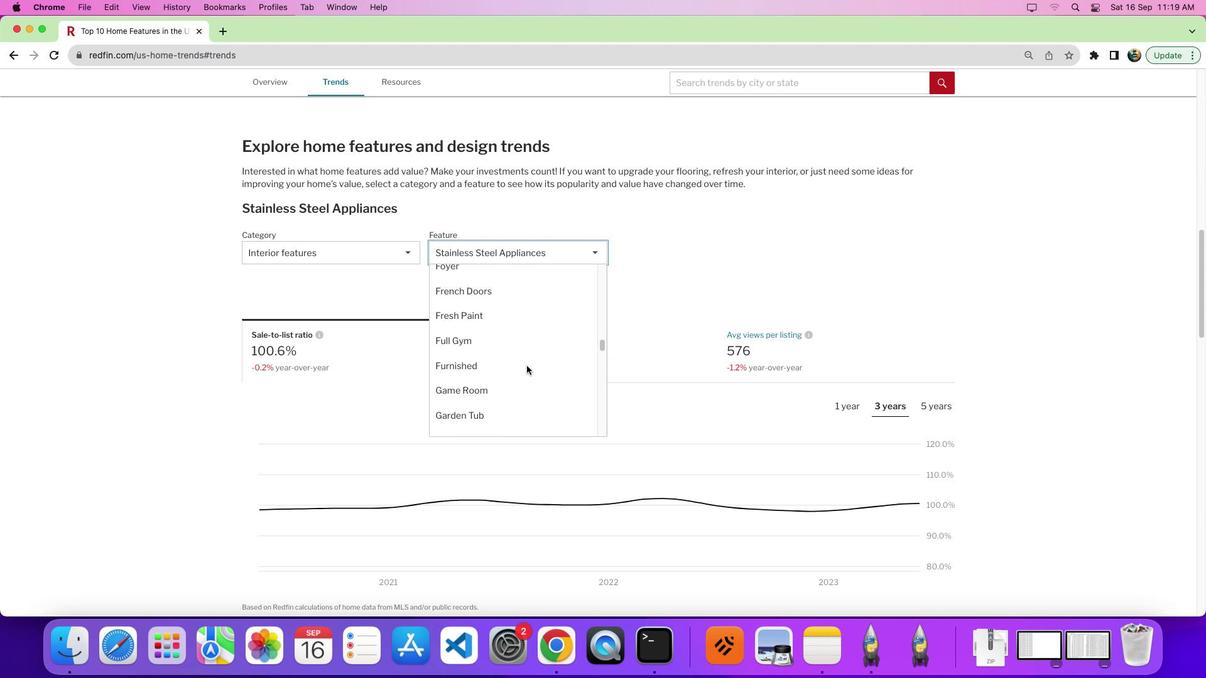 
Action: Mouse scrolled (527, 366) with delta (0, 0)
Screenshot: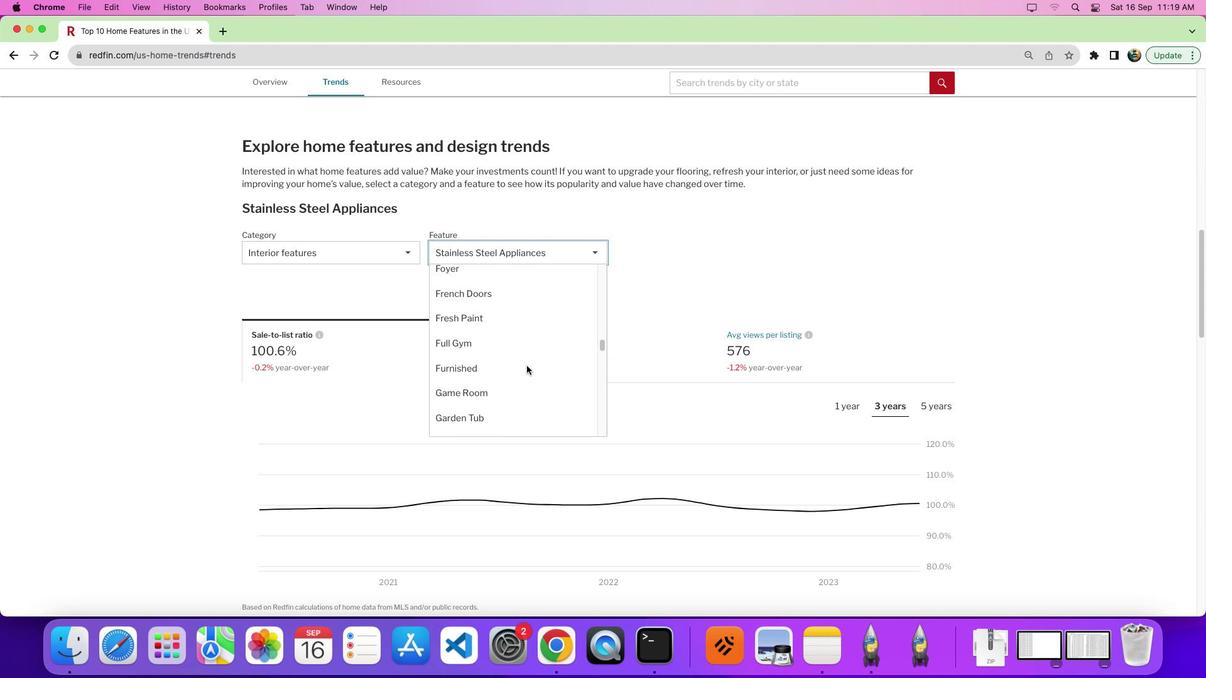 
Action: Mouse scrolled (527, 366) with delta (0, 0)
Screenshot: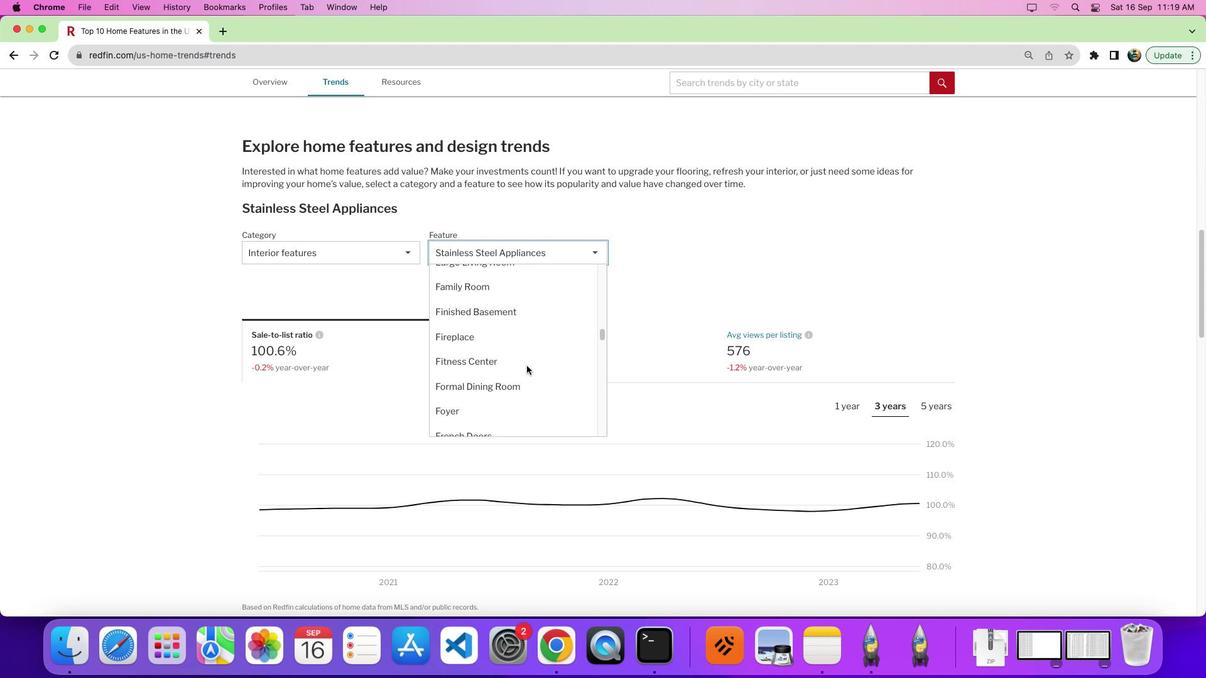 
Action: Mouse scrolled (527, 366) with delta (0, 0)
Screenshot: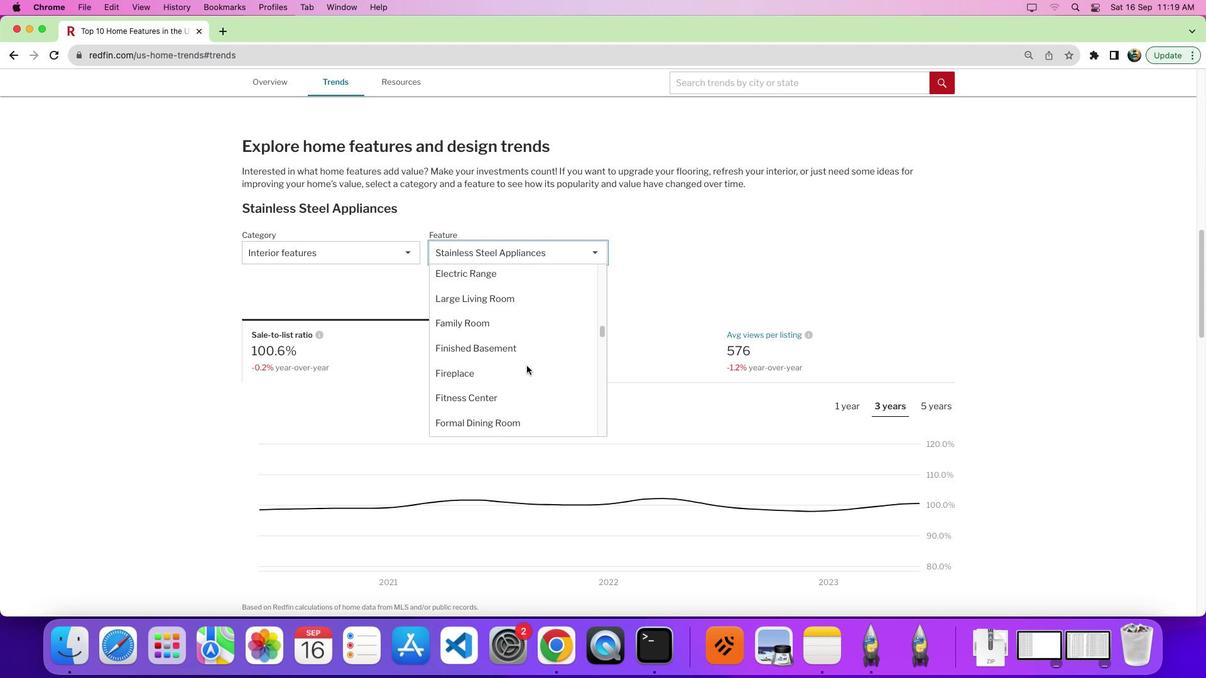 
Action: Mouse scrolled (527, 366) with delta (0, 3)
Screenshot: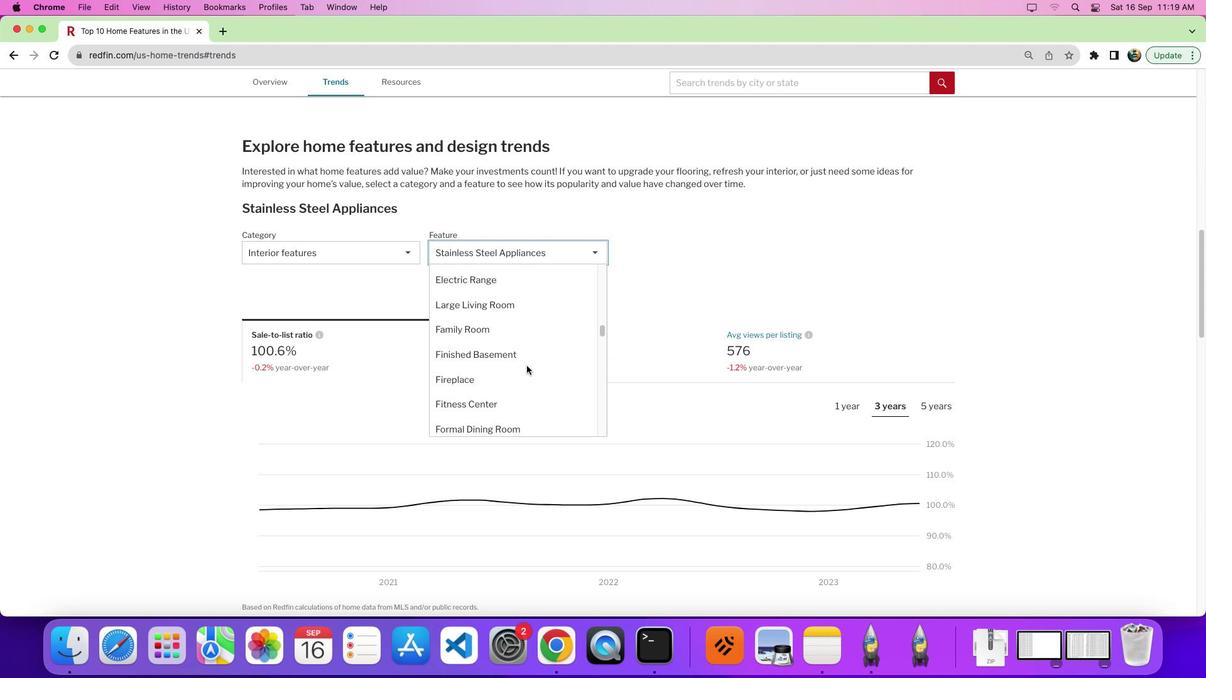 
Action: Mouse scrolled (527, 366) with delta (0, 0)
Screenshot: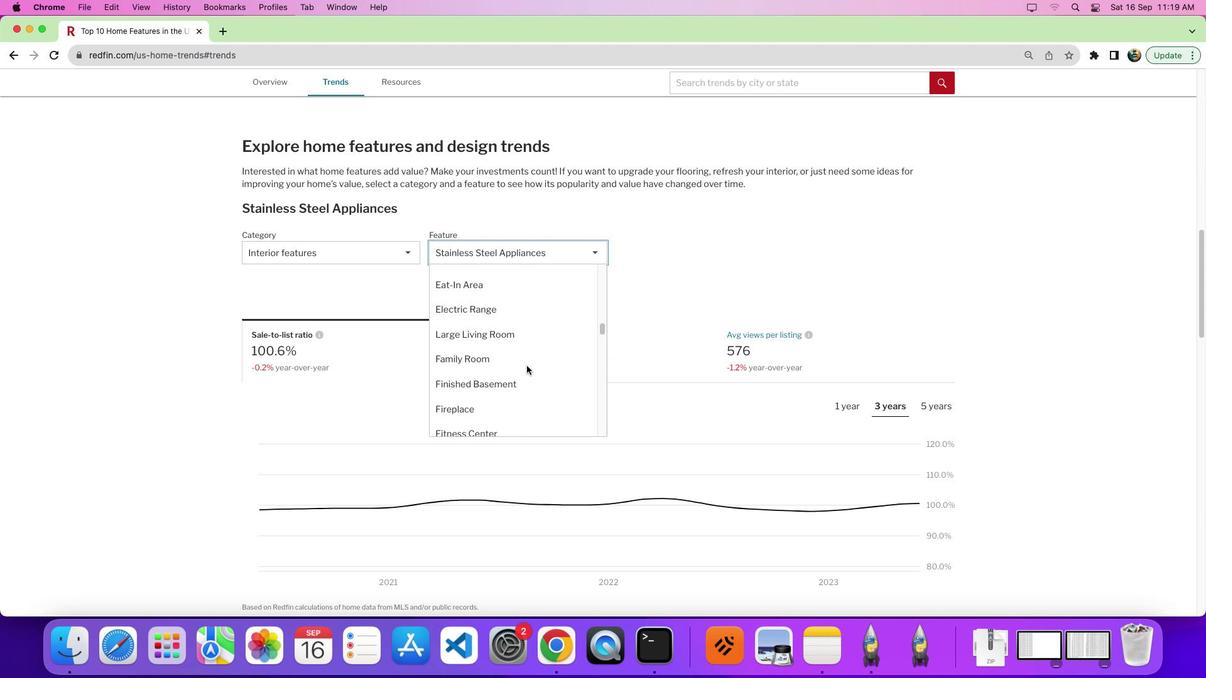 
Action: Mouse scrolled (527, 366) with delta (0, 0)
Screenshot: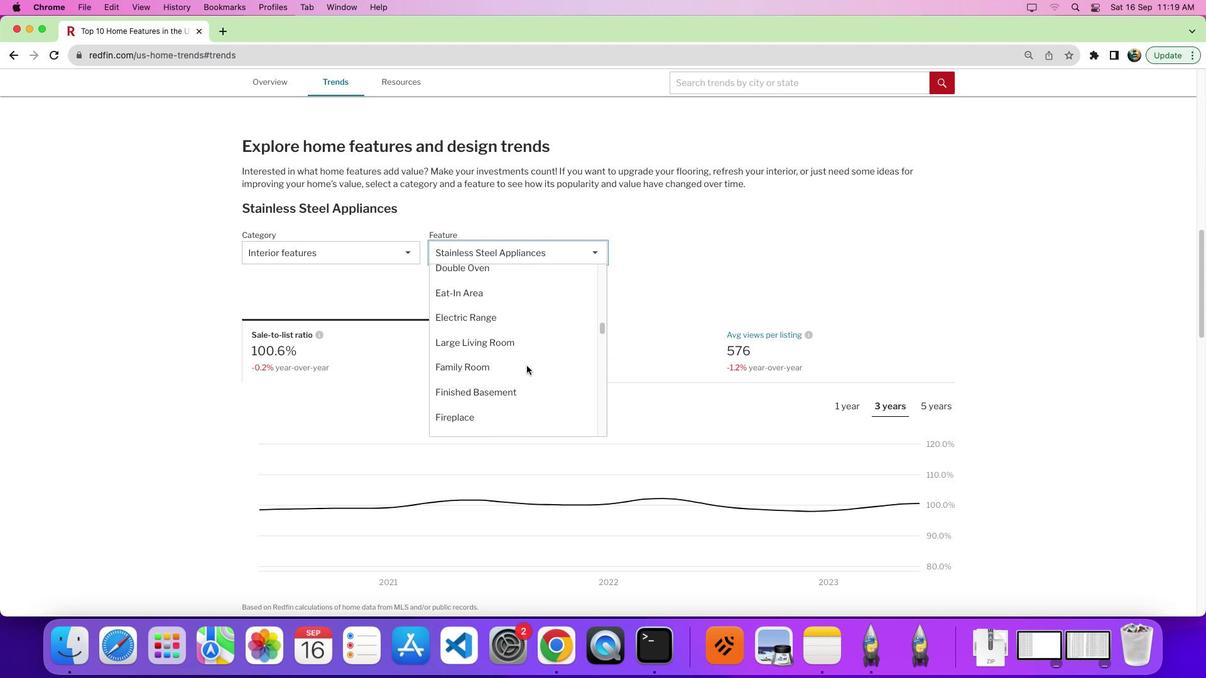 
Action: Mouse moved to (510, 323)
Screenshot: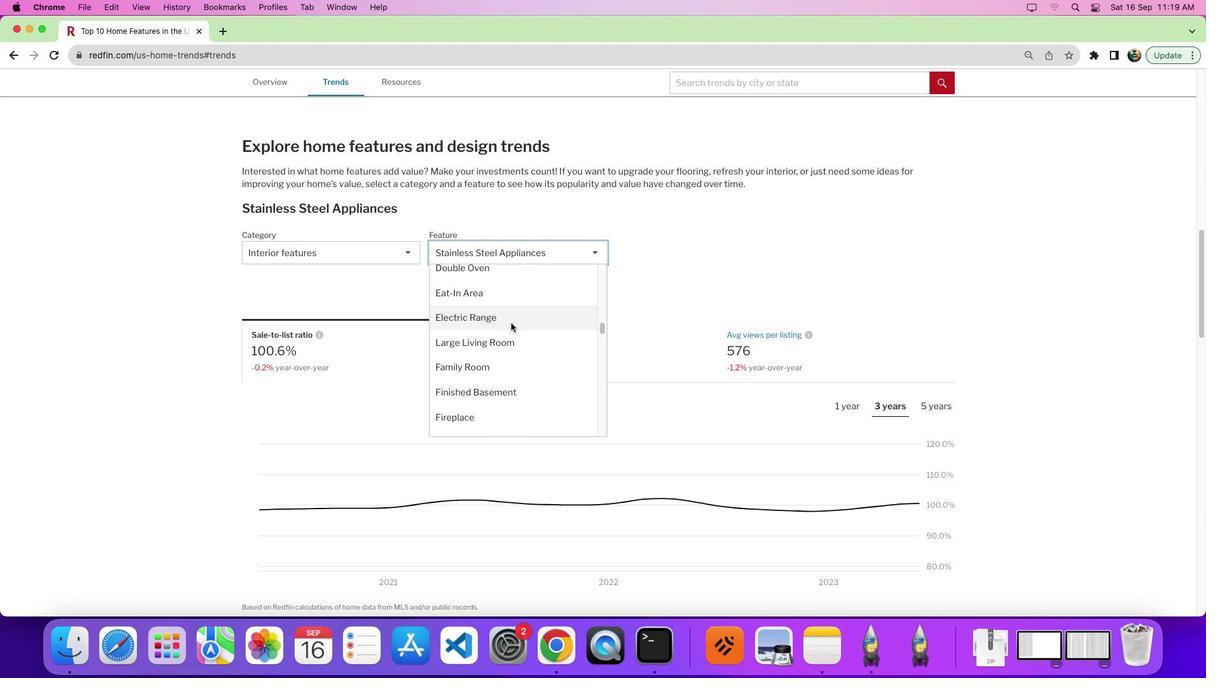 
Action: Mouse pressed left at (510, 323)
Screenshot: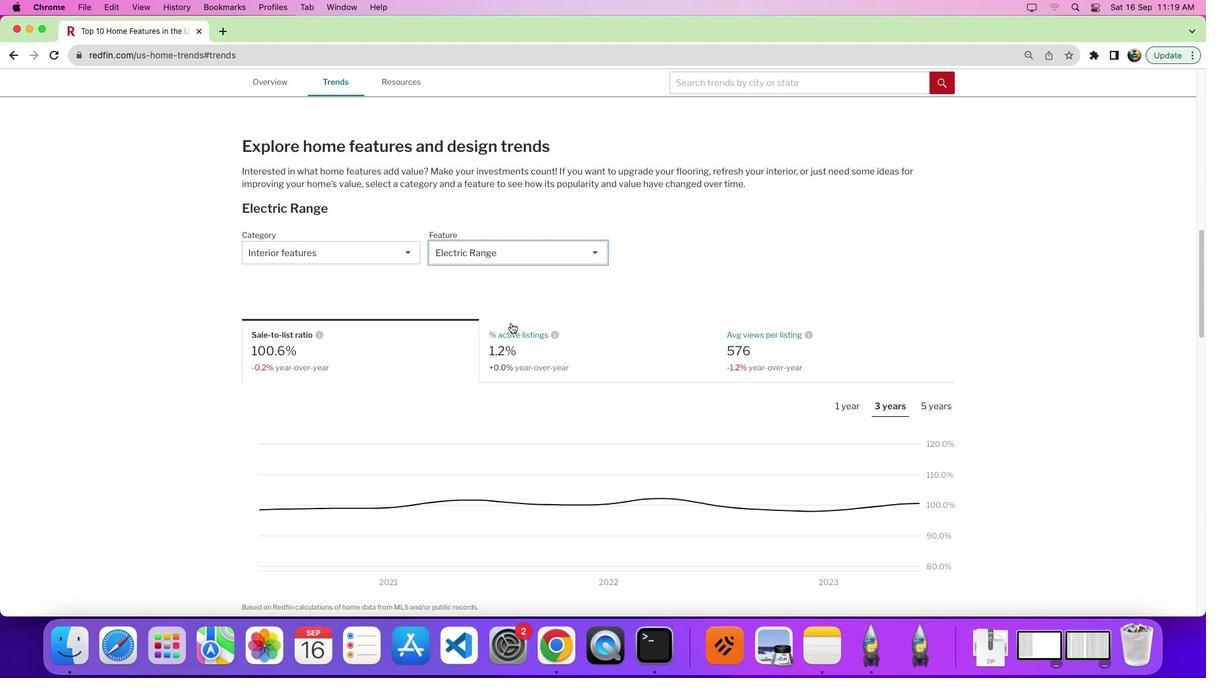 
Action: Mouse moved to (663, 404)
Screenshot: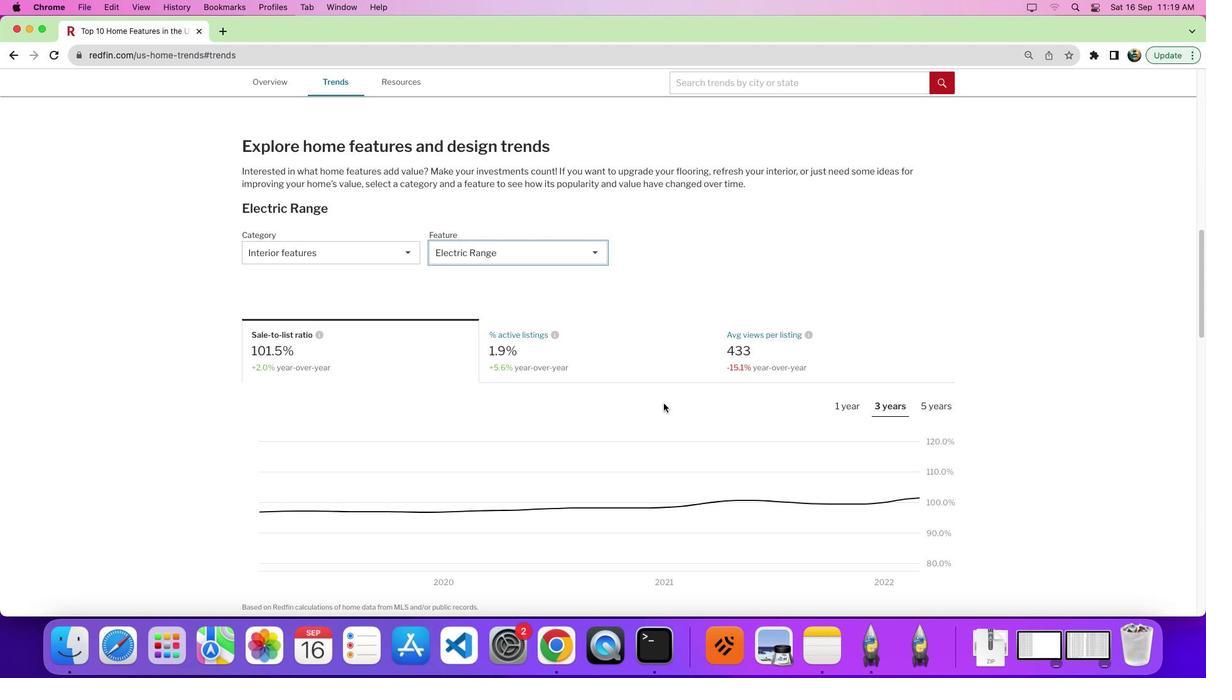 
Action: Mouse scrolled (663, 404) with delta (0, 0)
Screenshot: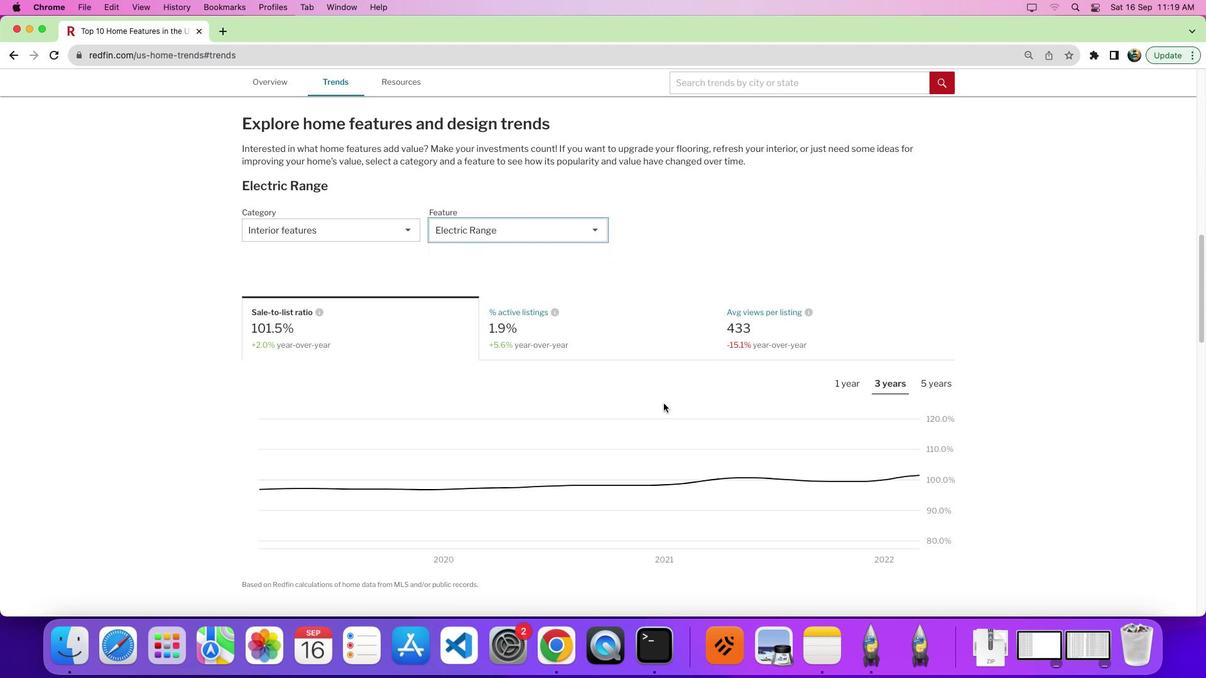 
Action: Mouse moved to (664, 403)
Screenshot: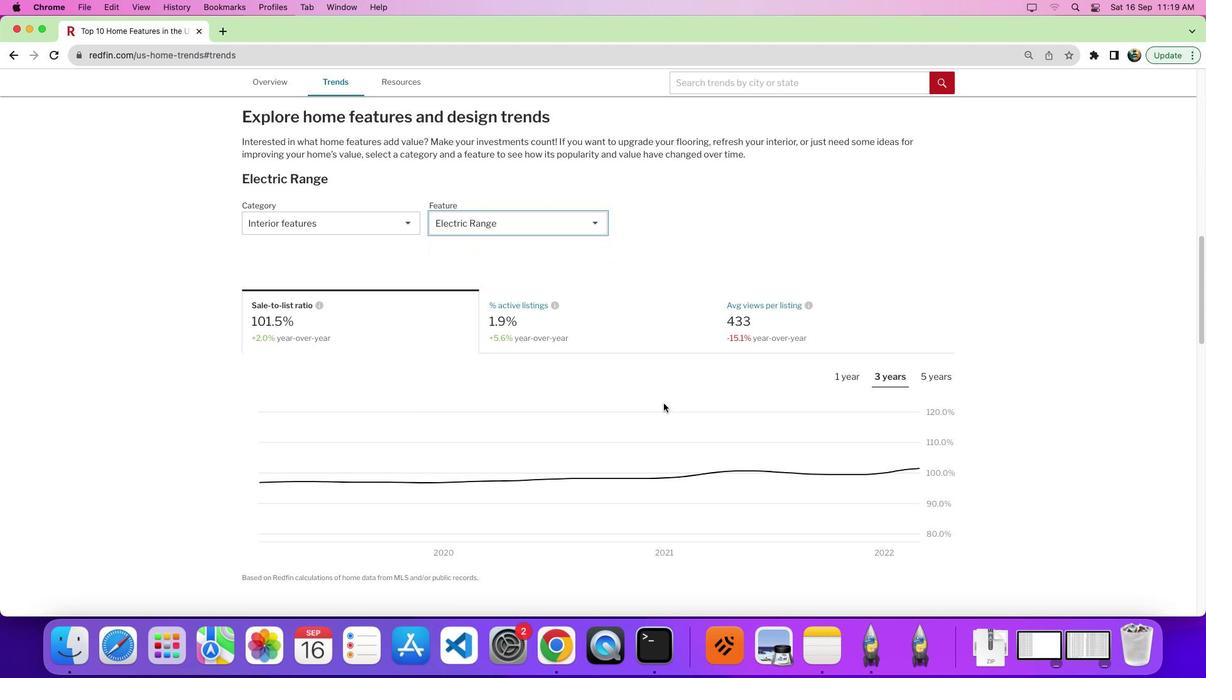 
Action: Mouse scrolled (664, 403) with delta (0, 0)
Screenshot: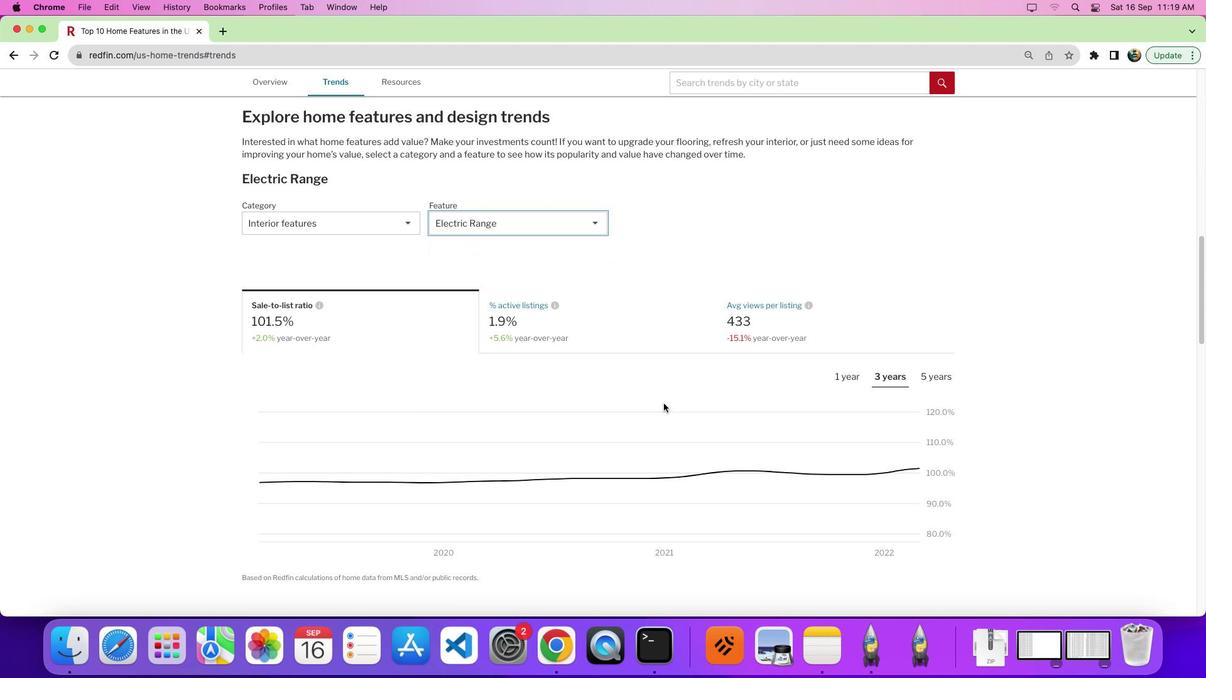 
Action: Mouse moved to (485, 313)
Screenshot: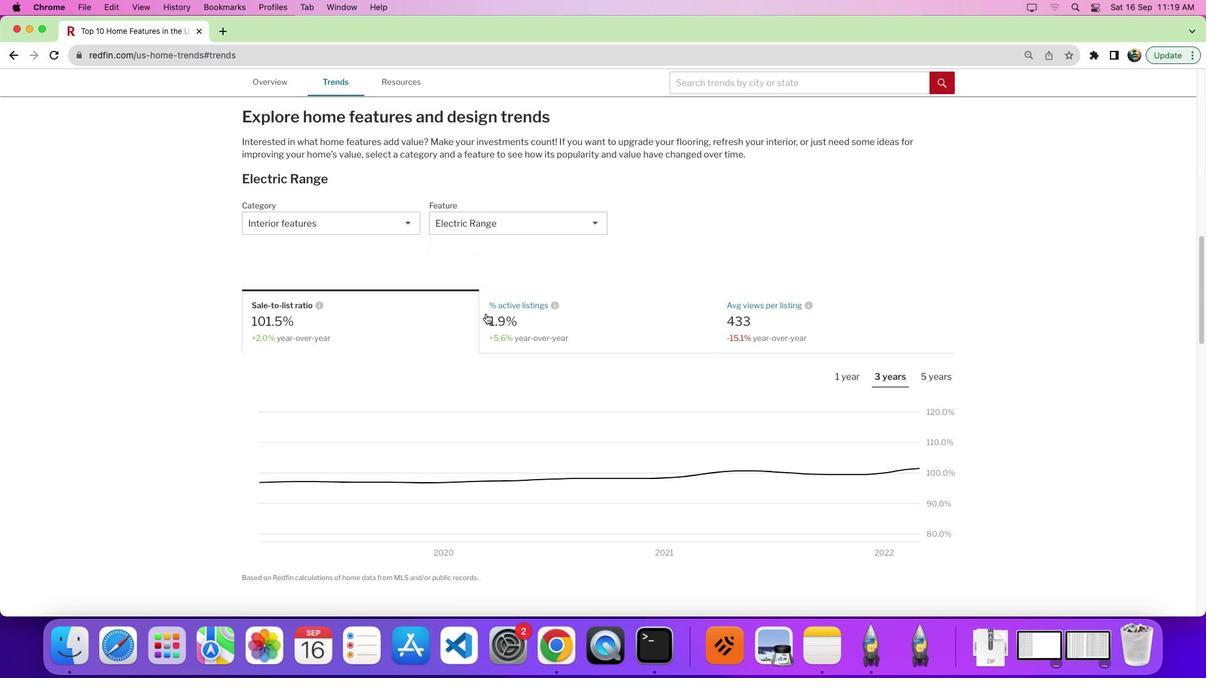
Action: Mouse pressed left at (485, 313)
Screenshot: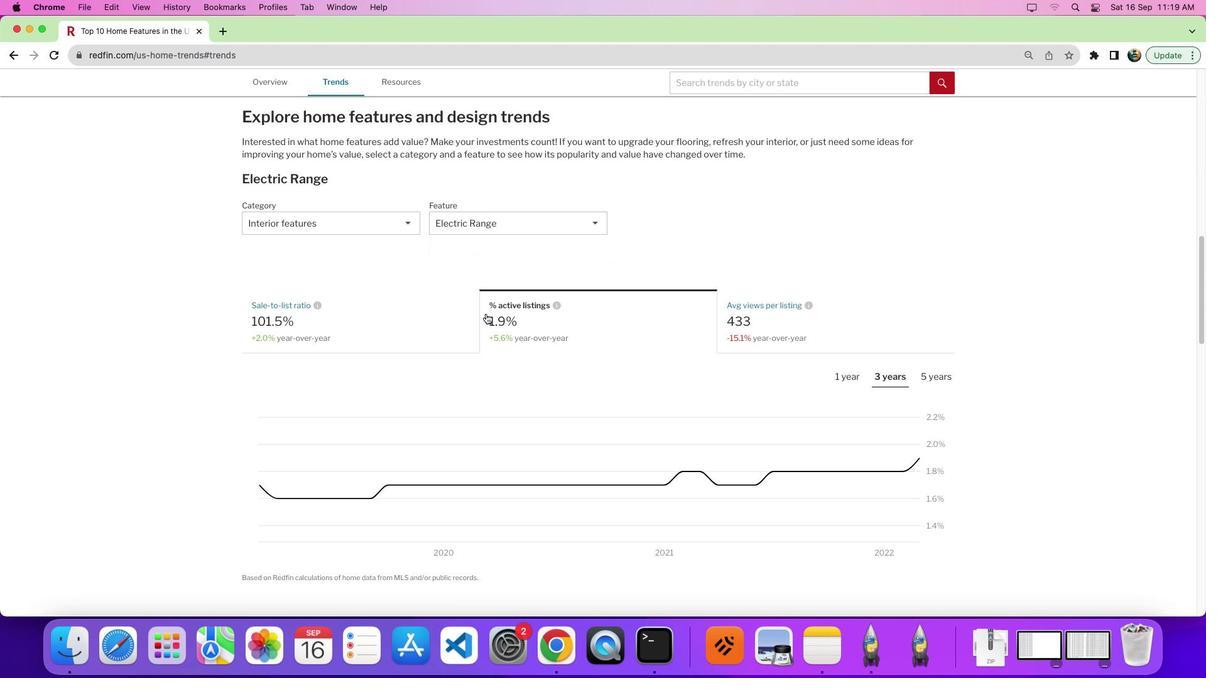 
Action: Mouse moved to (696, 356)
Screenshot: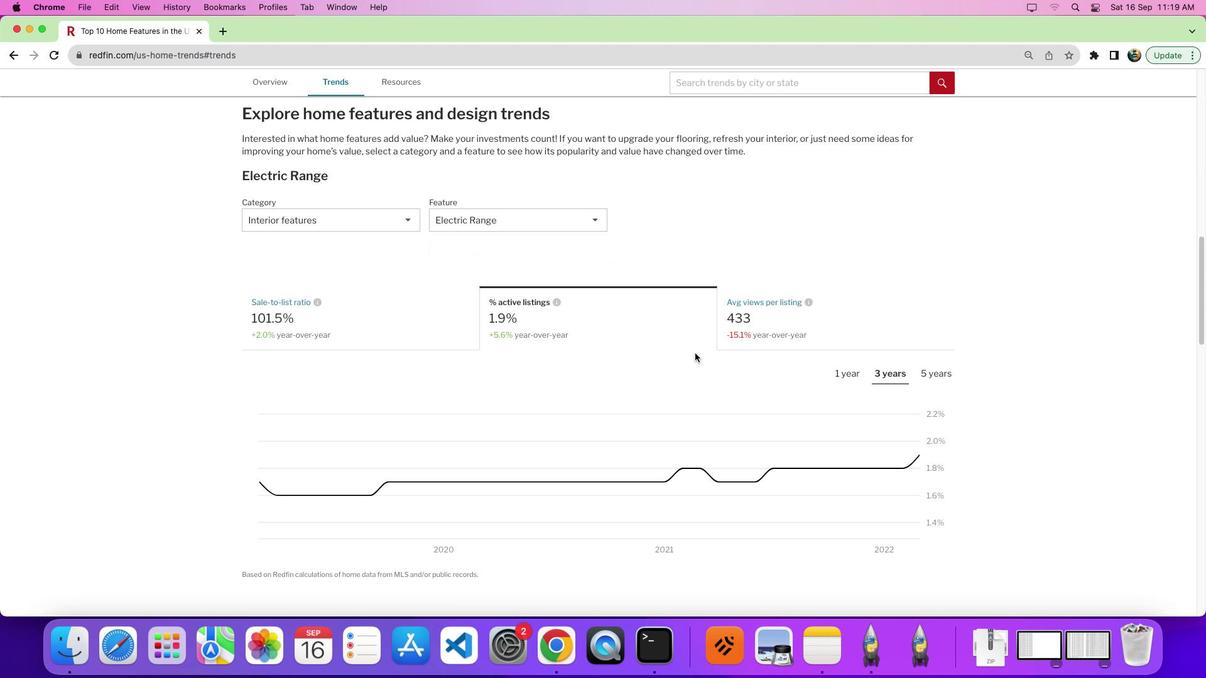 
Action: Mouse scrolled (696, 356) with delta (0, 0)
Screenshot: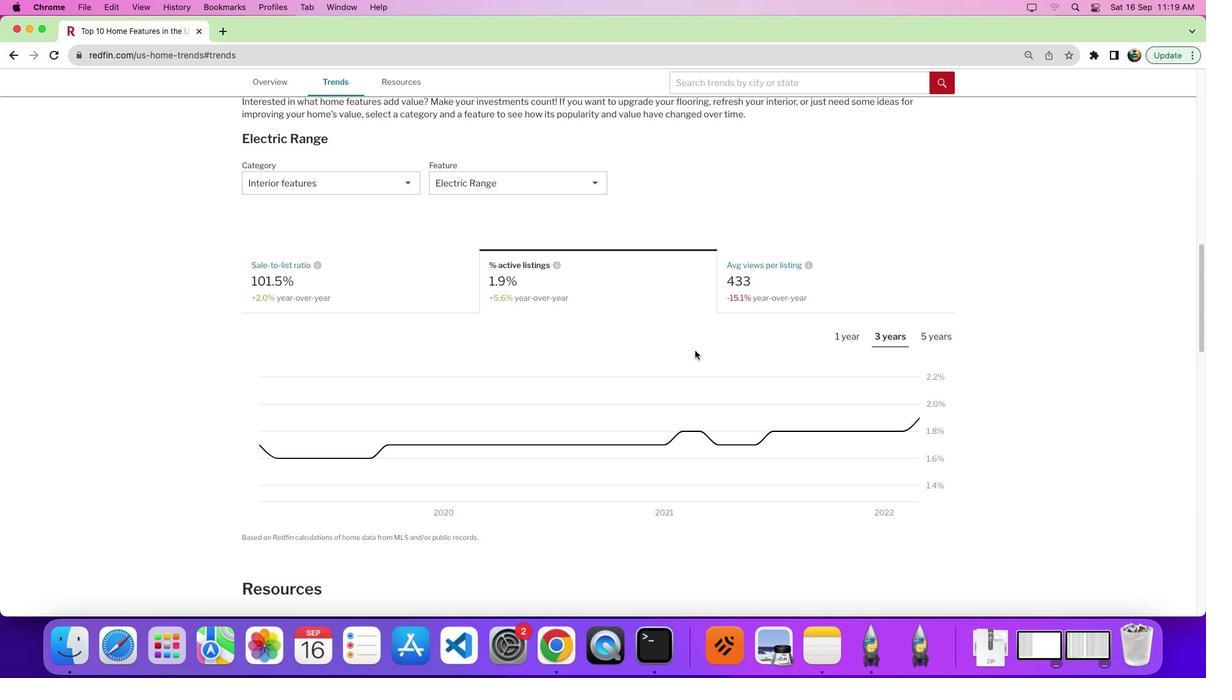 
Action: Mouse moved to (696, 355)
Screenshot: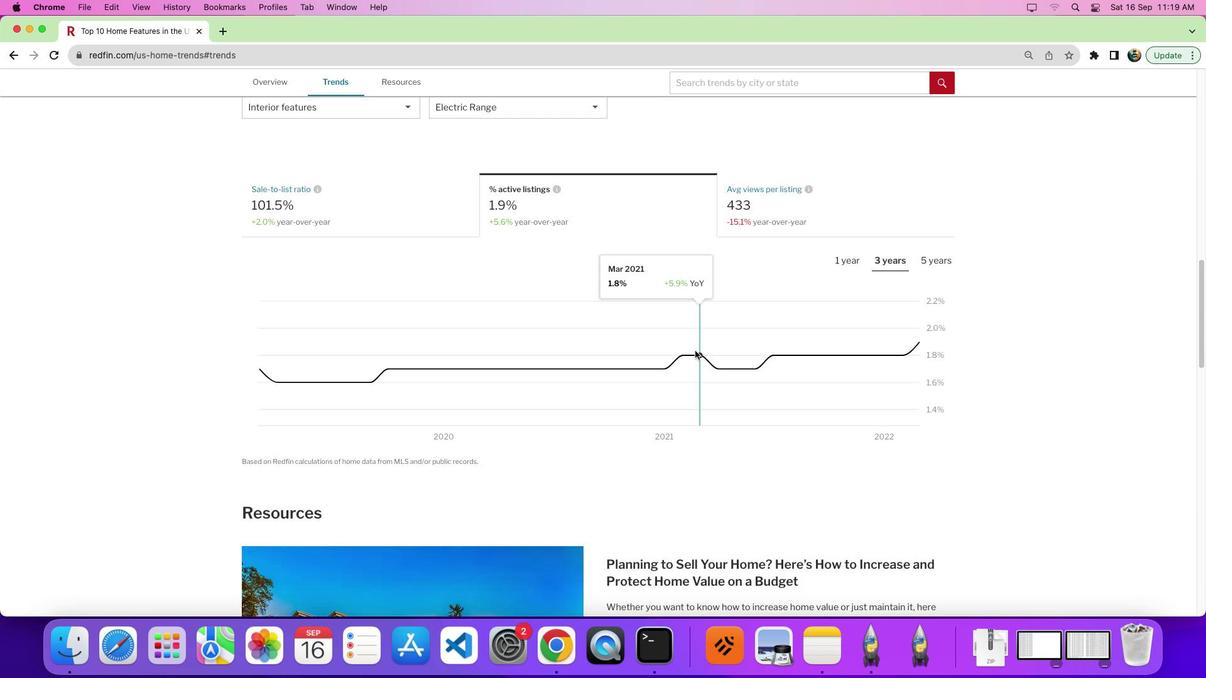 
Action: Mouse scrolled (696, 355) with delta (0, 0)
Screenshot: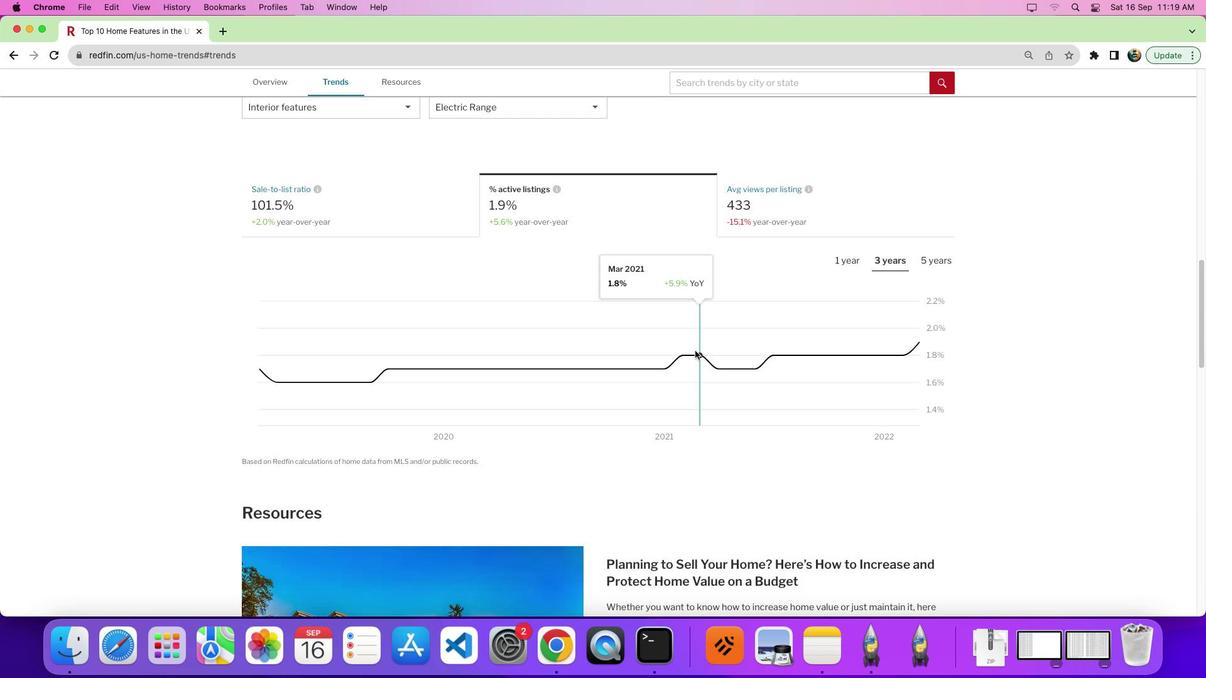 
Action: Mouse moved to (695, 353)
Screenshot: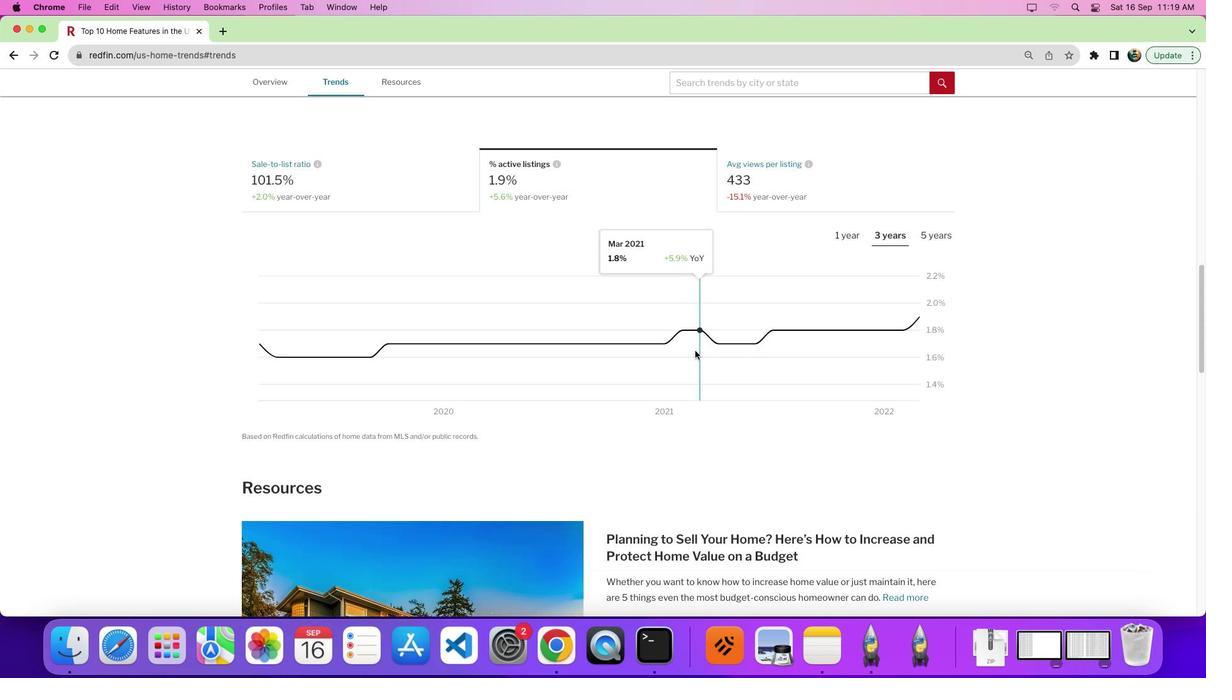 
Action: Mouse scrolled (695, 353) with delta (0, -2)
Screenshot: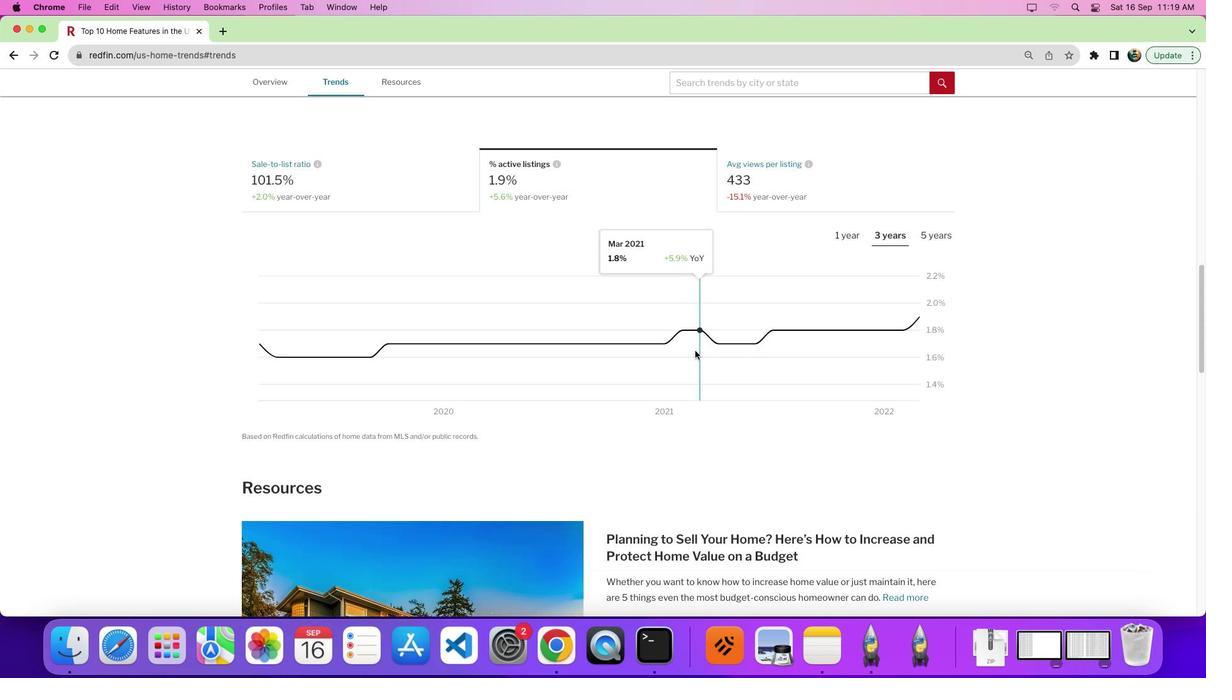 
Action: Mouse moved to (732, 366)
Screenshot: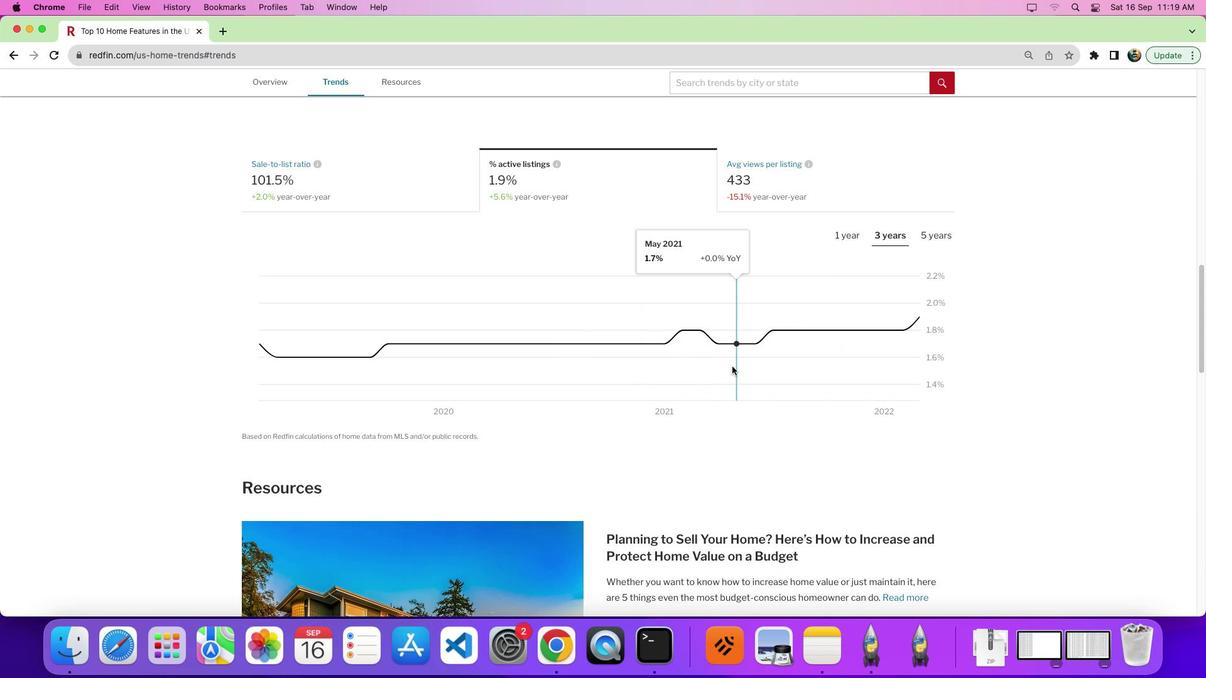 
Action: Mouse scrolled (732, 366) with delta (0, 0)
Screenshot: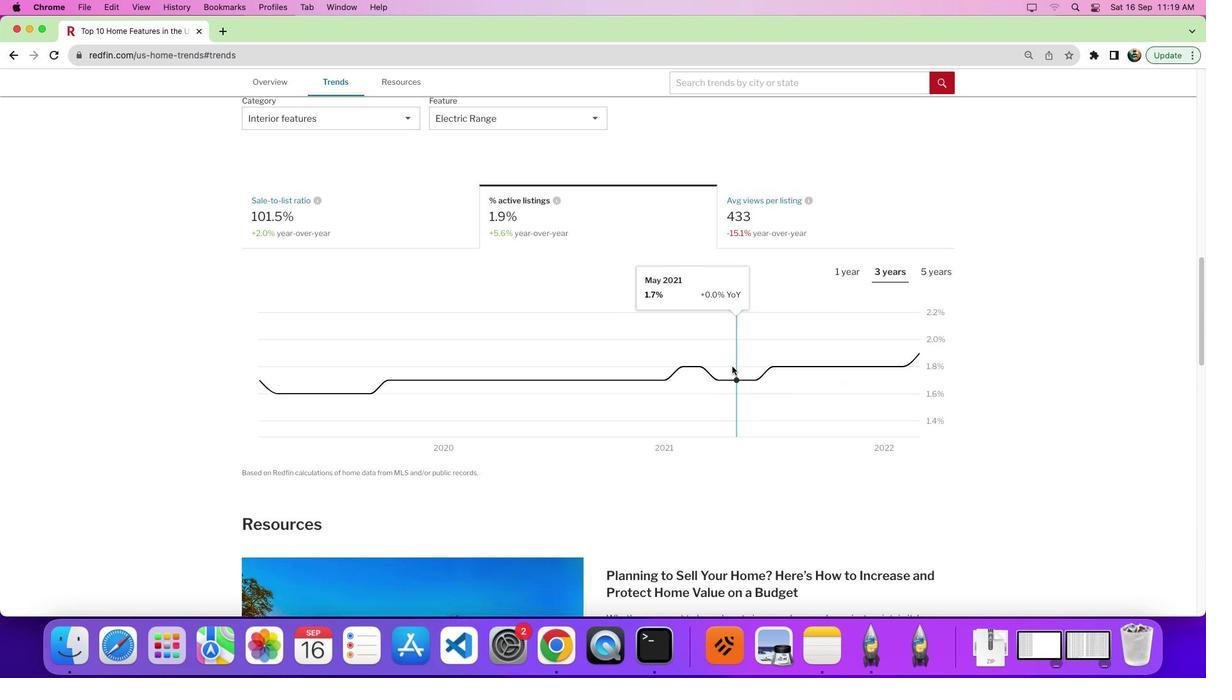 
Action: Mouse scrolled (732, 366) with delta (0, 0)
Screenshot: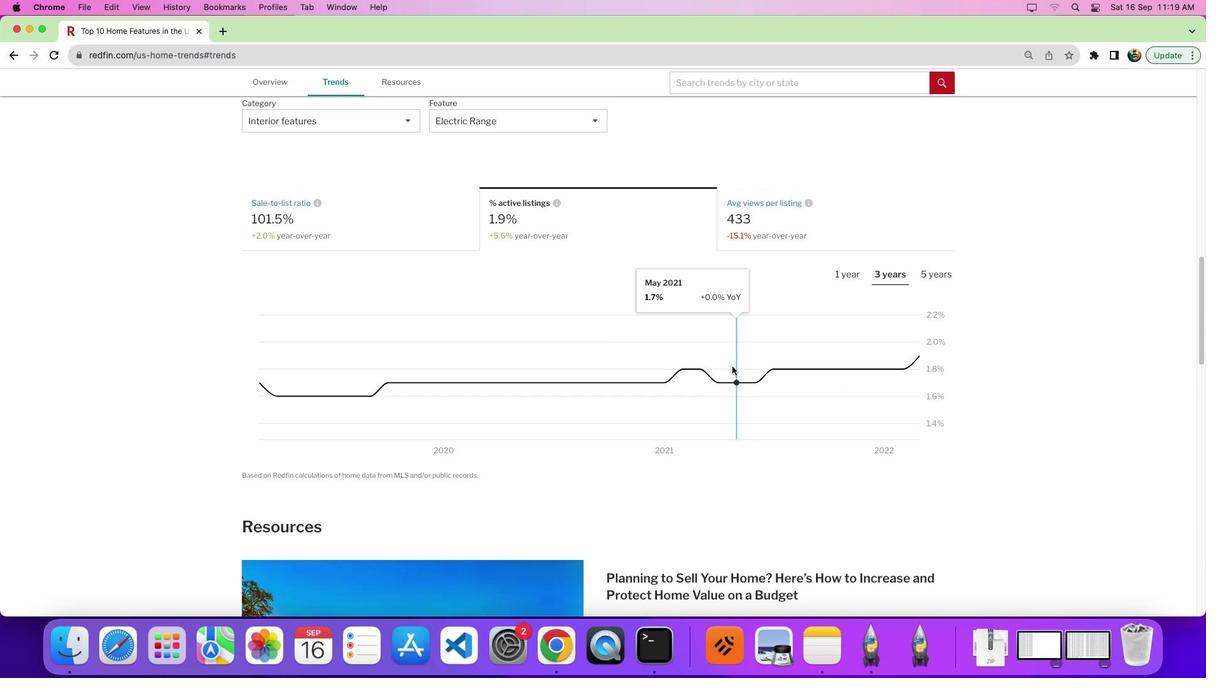 
Action: Mouse moved to (977, 307)
Screenshot: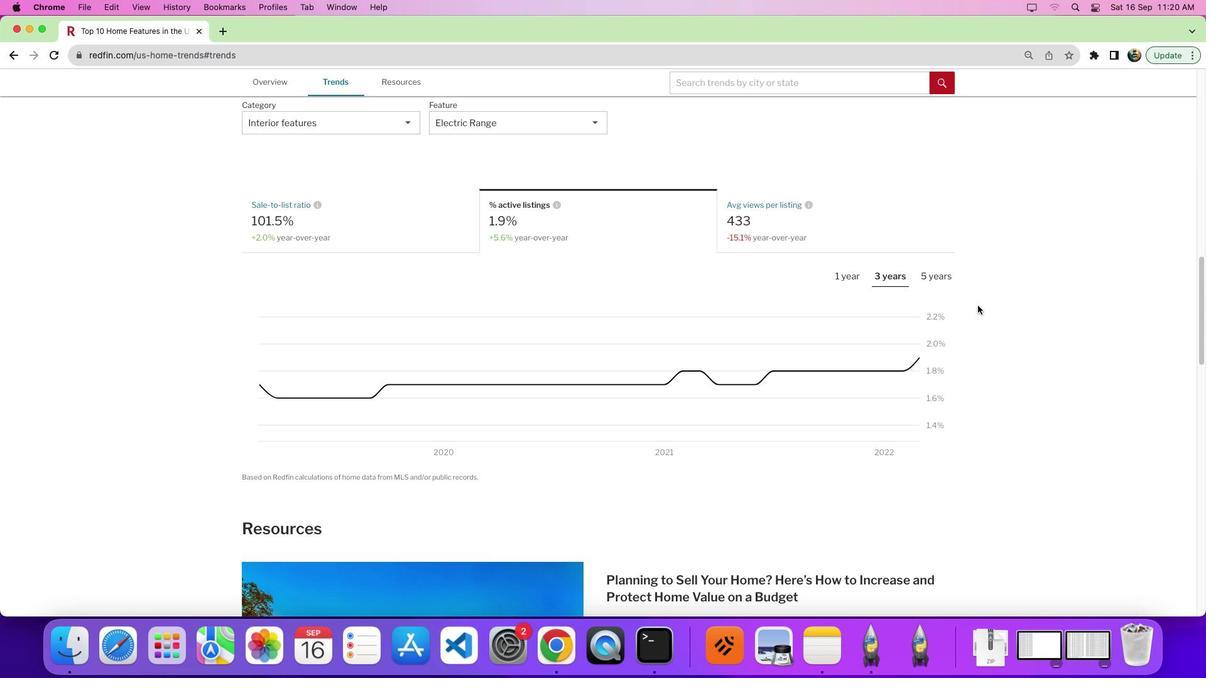 
